 Task: Create a due date automation trigger when advanced on, on the monday after a card is due add fields without custom field "Resume" set to a date between 1 and 7 working days ago at 11:00 AM.
Action: Mouse moved to (1108, 84)
Screenshot: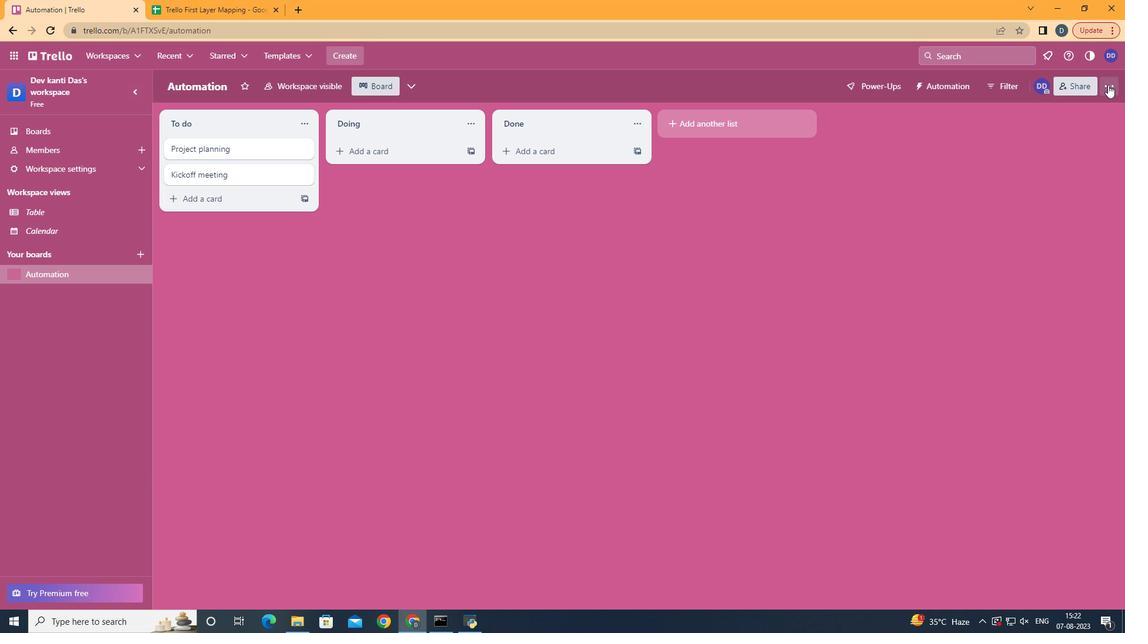 
Action: Mouse pressed left at (1108, 84)
Screenshot: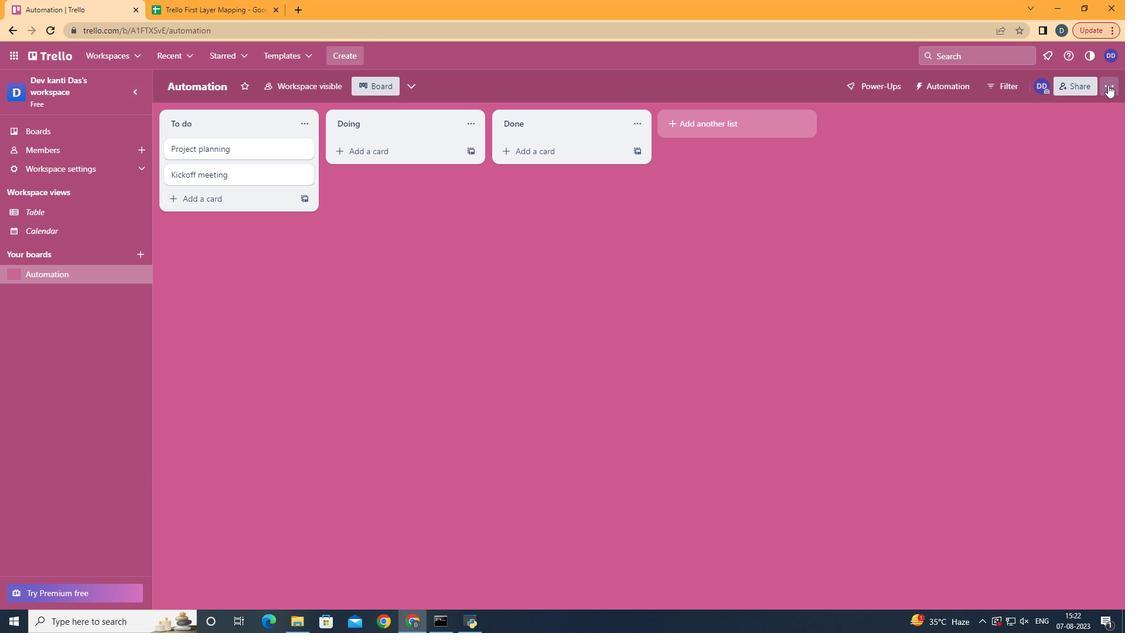 
Action: Mouse moved to (996, 247)
Screenshot: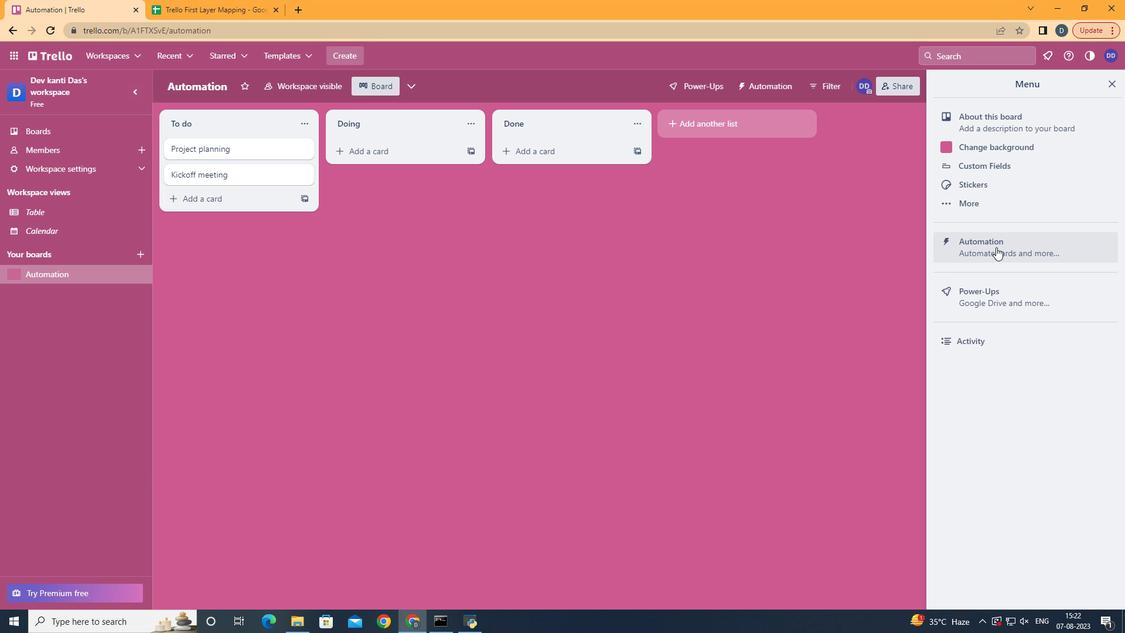 
Action: Mouse pressed left at (996, 247)
Screenshot: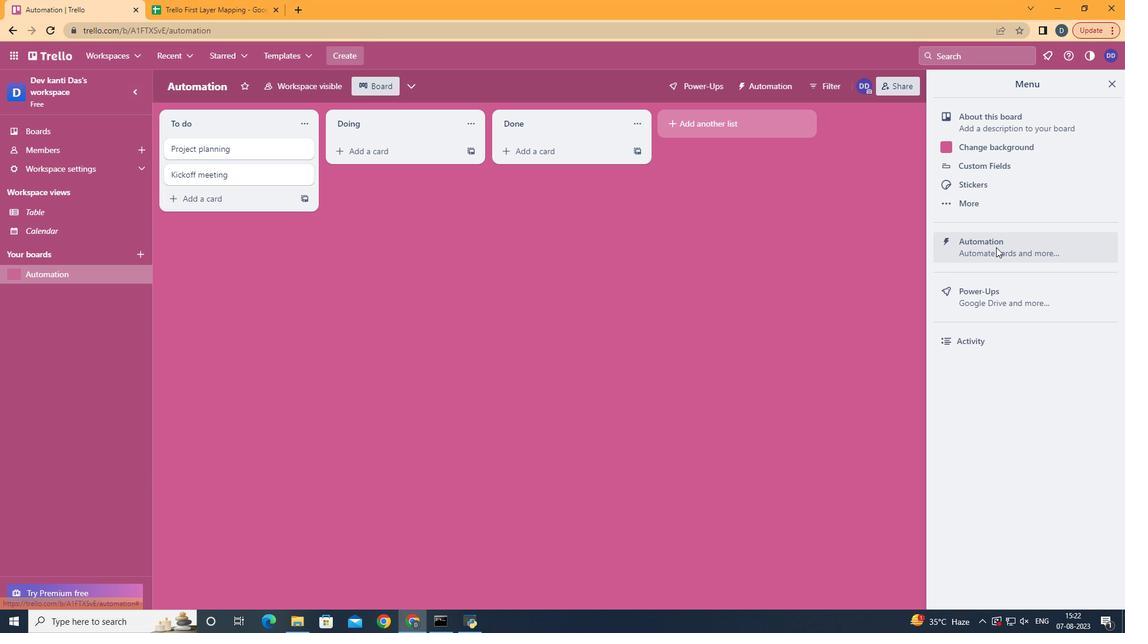 
Action: Mouse moved to (235, 239)
Screenshot: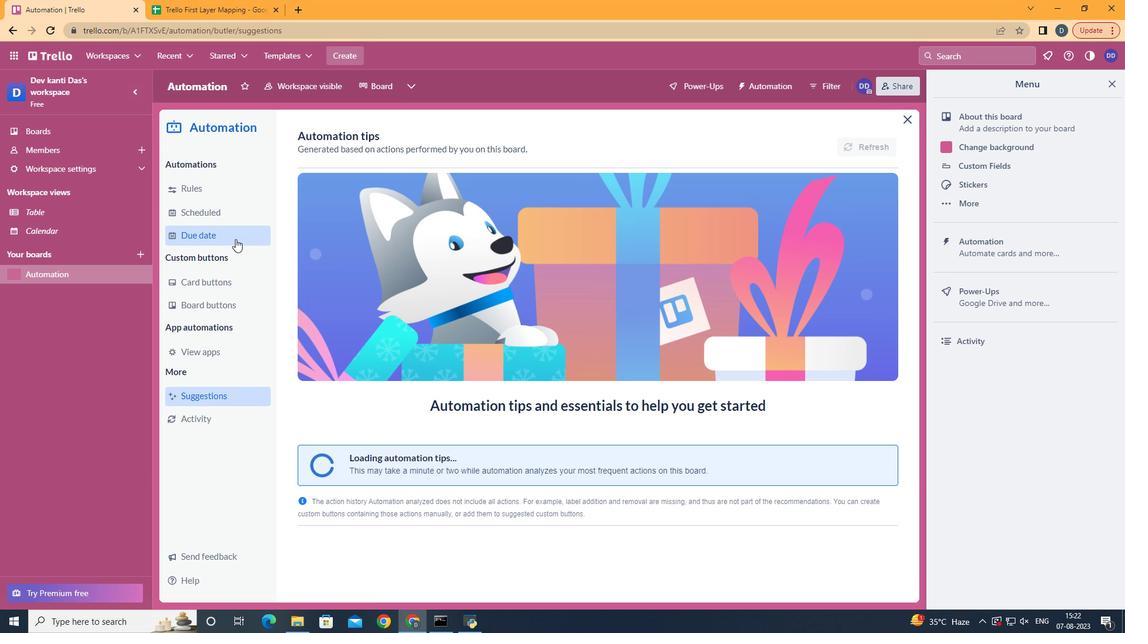 
Action: Mouse pressed left at (235, 239)
Screenshot: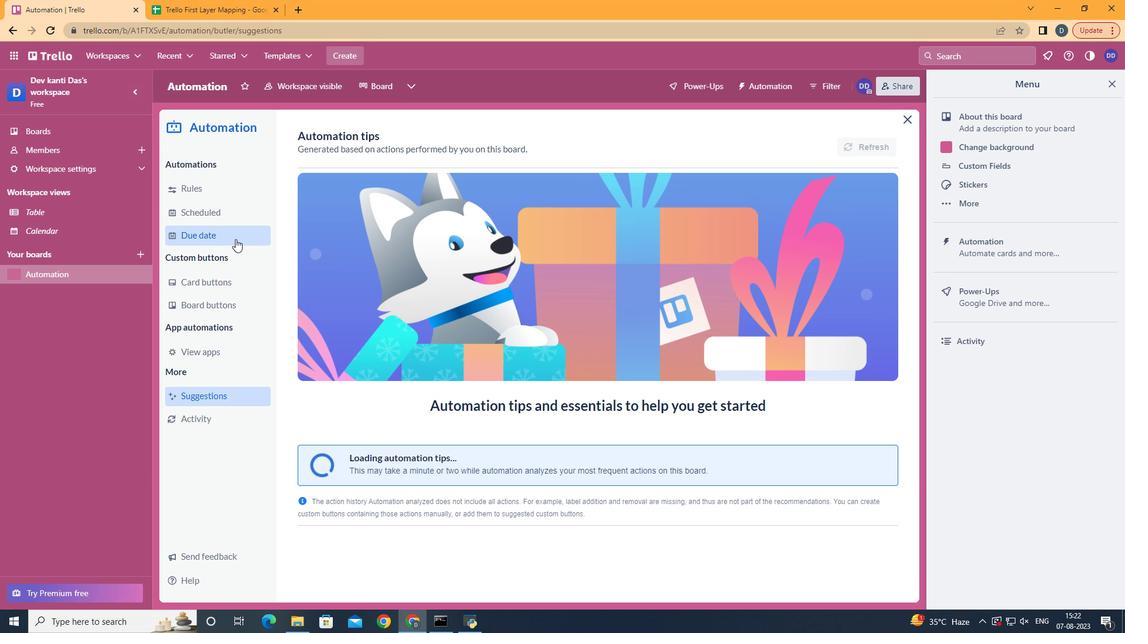 
Action: Mouse moved to (829, 141)
Screenshot: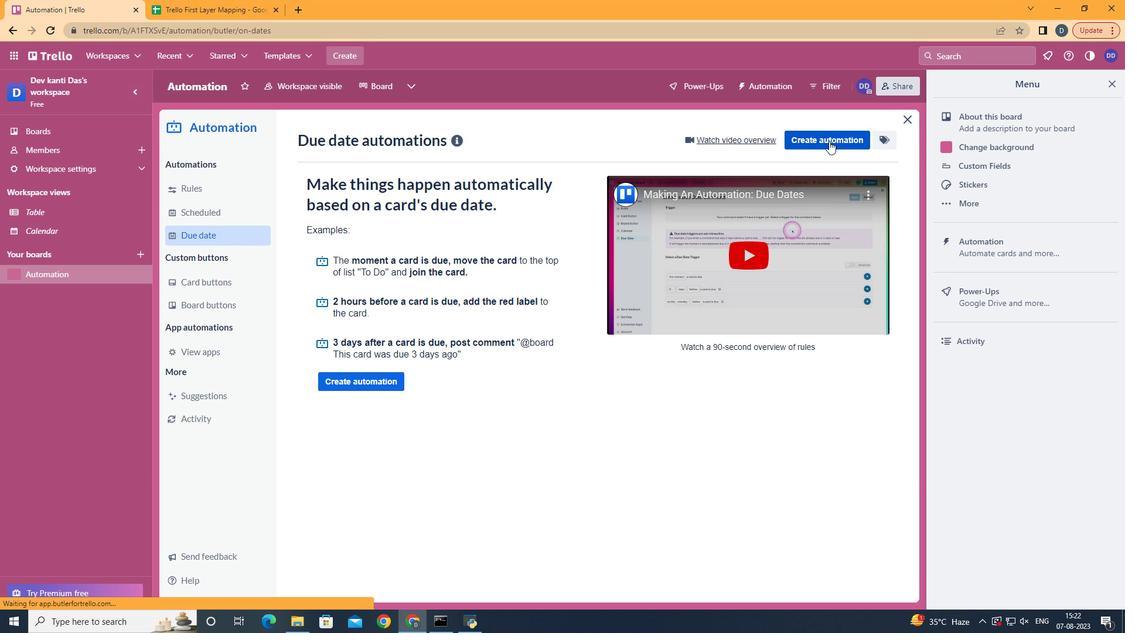 
Action: Mouse pressed left at (829, 141)
Screenshot: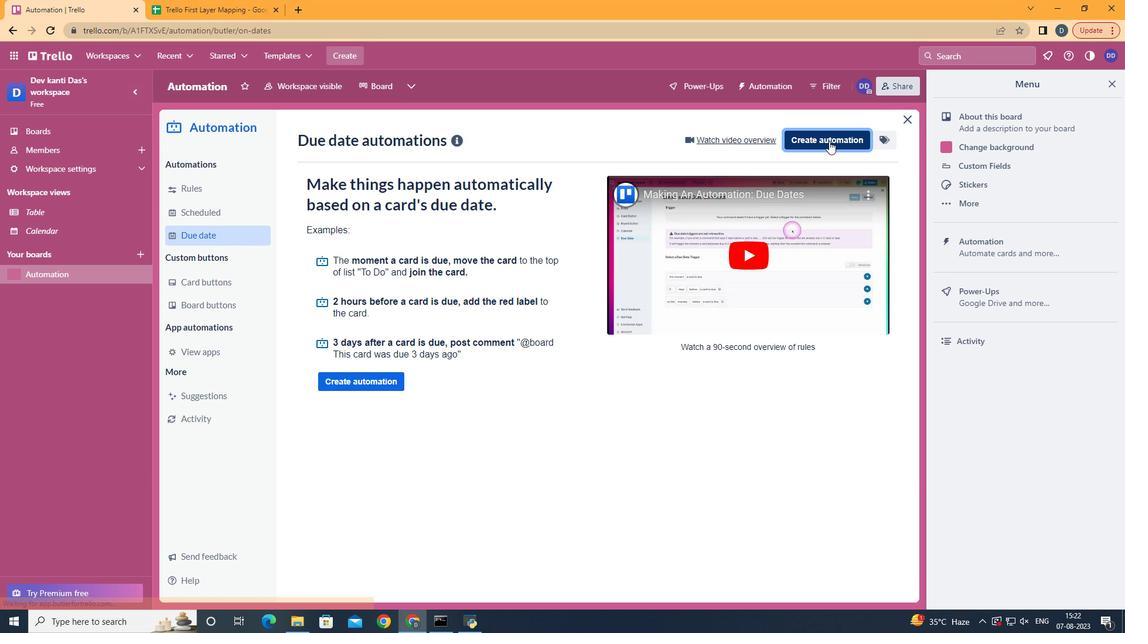 
Action: Mouse moved to (674, 258)
Screenshot: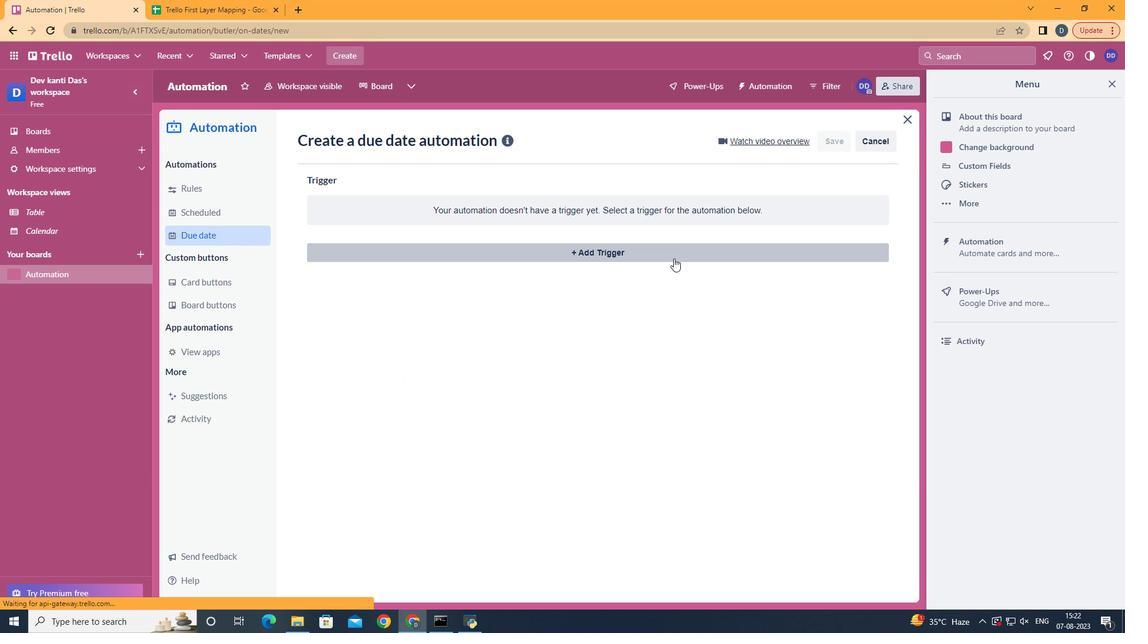 
Action: Mouse pressed left at (674, 258)
Screenshot: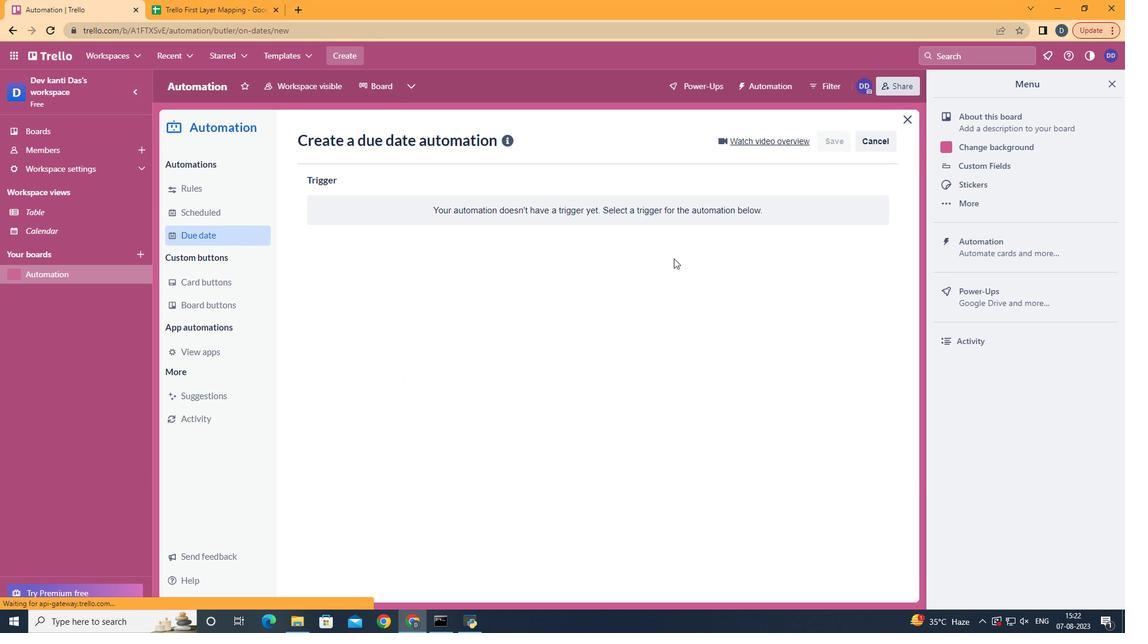 
Action: Mouse moved to (381, 310)
Screenshot: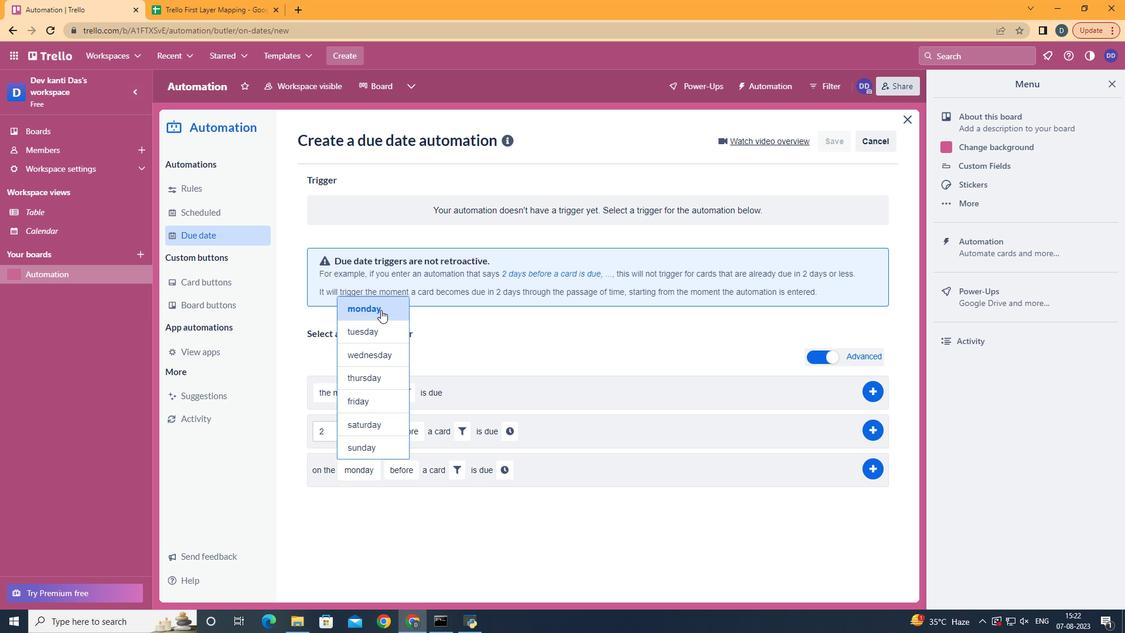 
Action: Mouse pressed left at (381, 310)
Screenshot: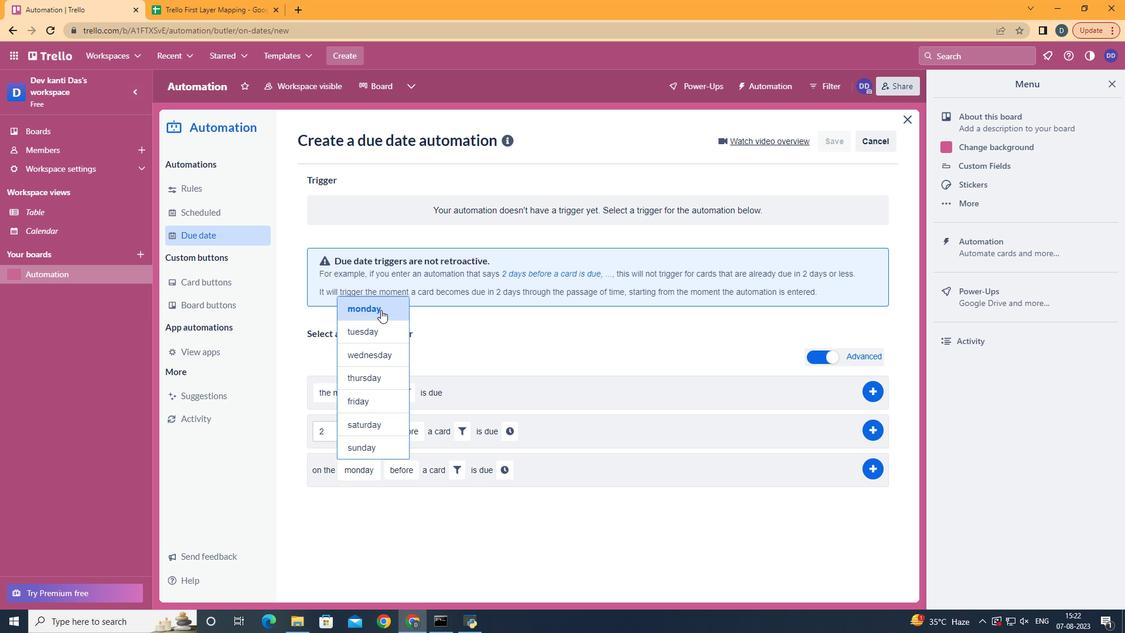 
Action: Mouse moved to (432, 514)
Screenshot: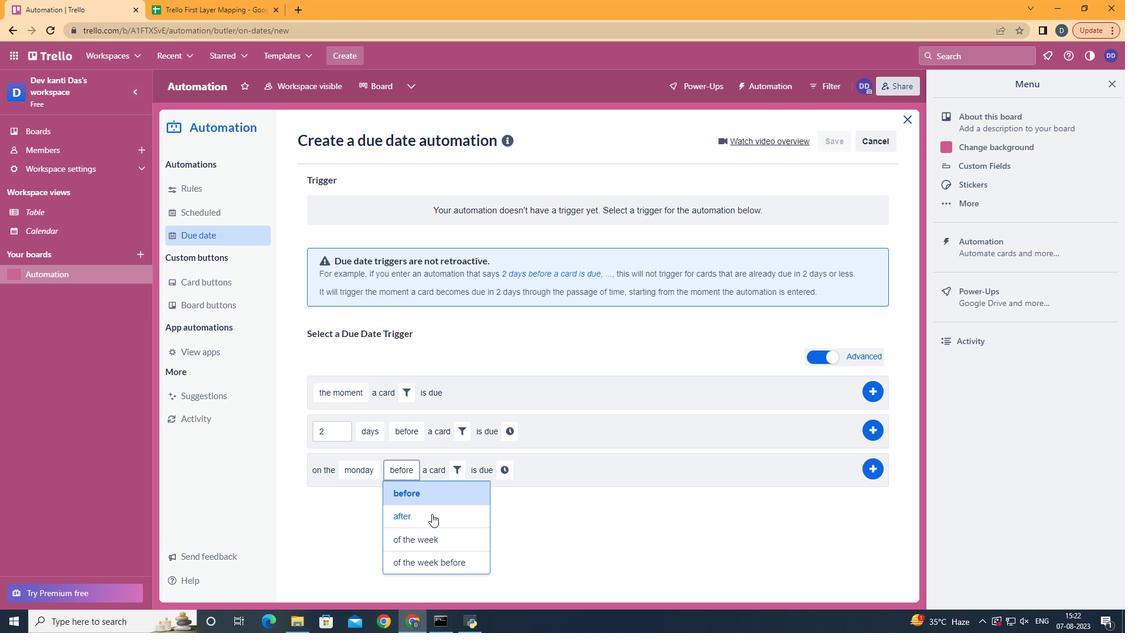 
Action: Mouse pressed left at (432, 514)
Screenshot: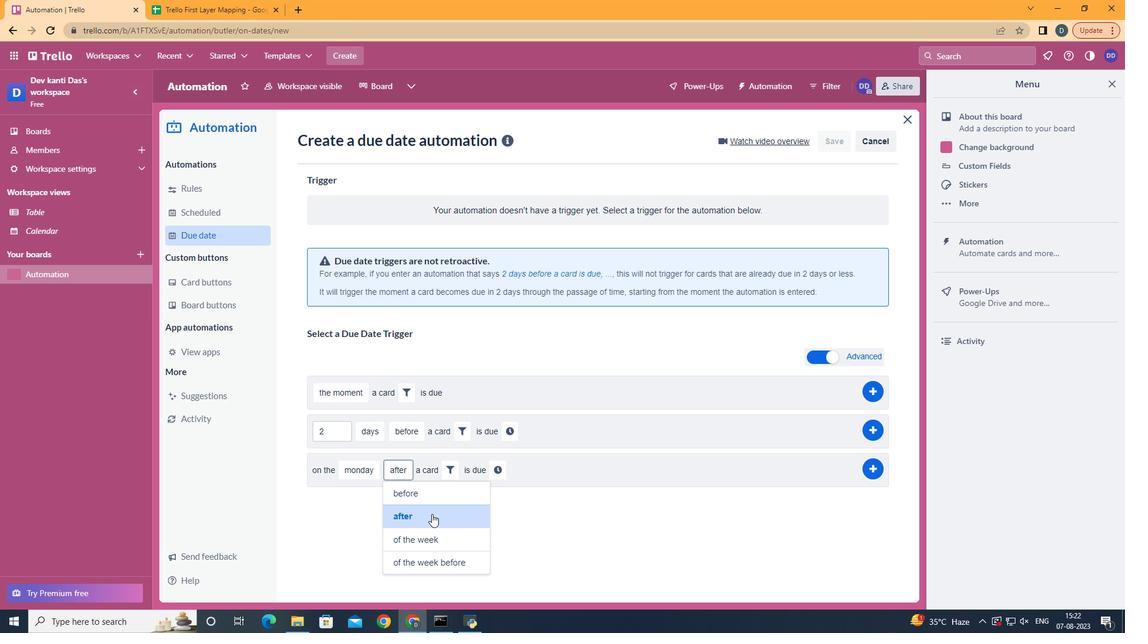 
Action: Mouse moved to (453, 471)
Screenshot: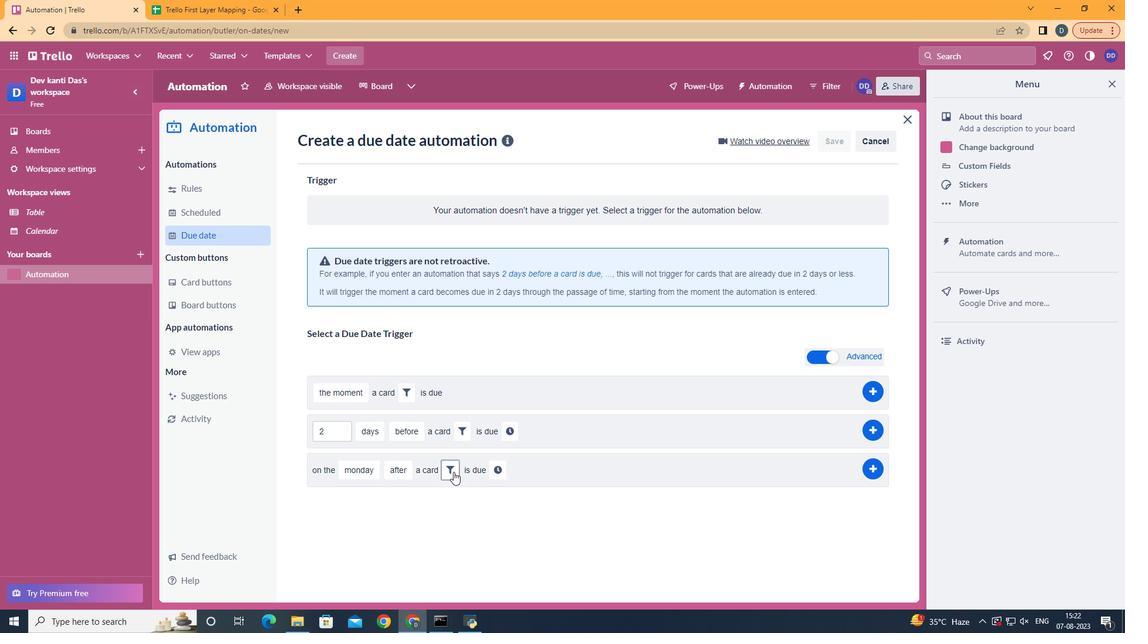 
Action: Mouse pressed left at (453, 471)
Screenshot: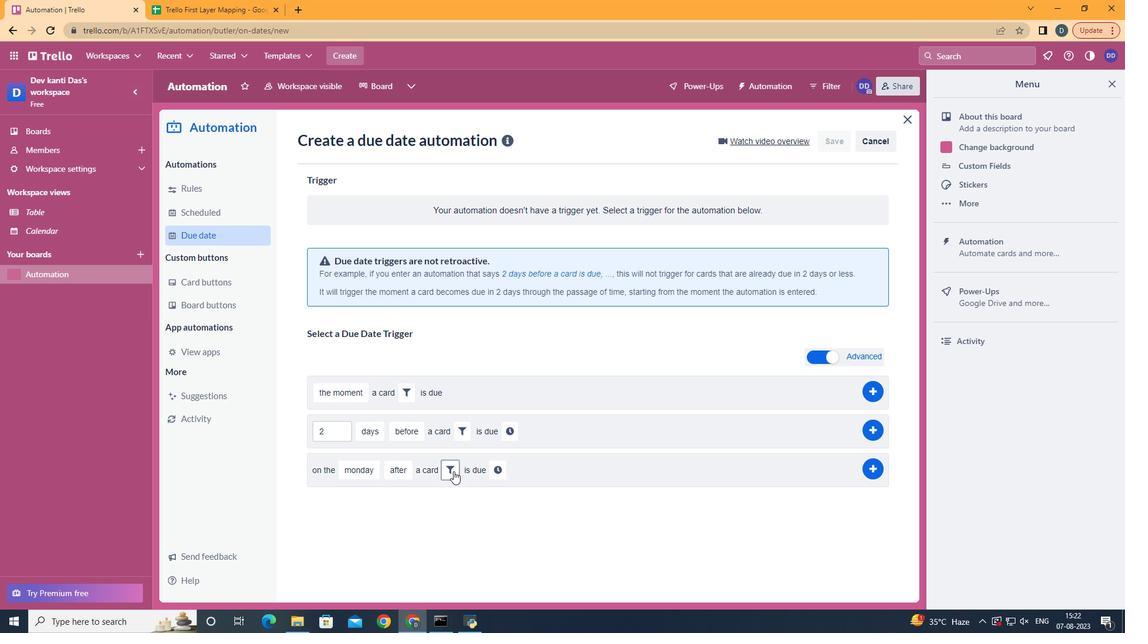 
Action: Mouse moved to (651, 501)
Screenshot: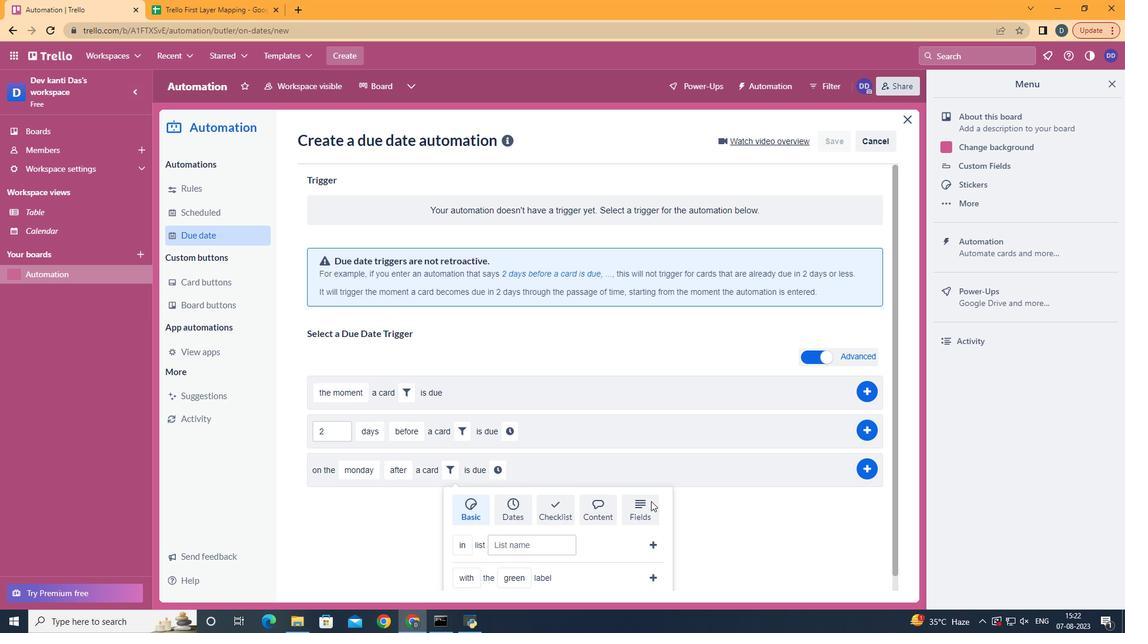 
Action: Mouse pressed left at (651, 501)
Screenshot: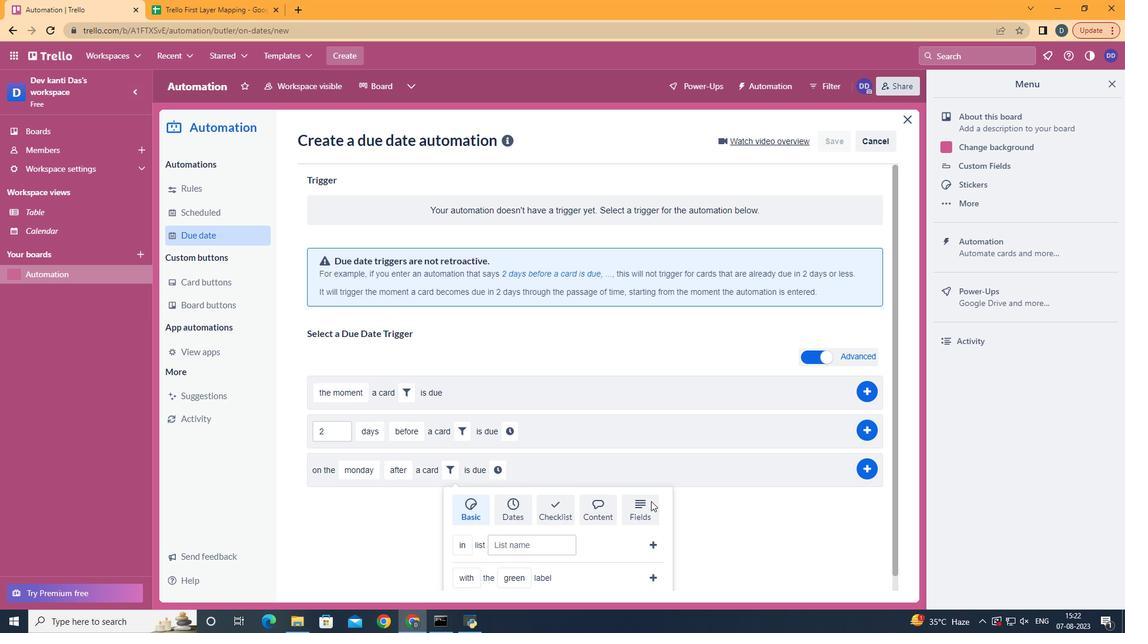 
Action: Mouse moved to (650, 499)
Screenshot: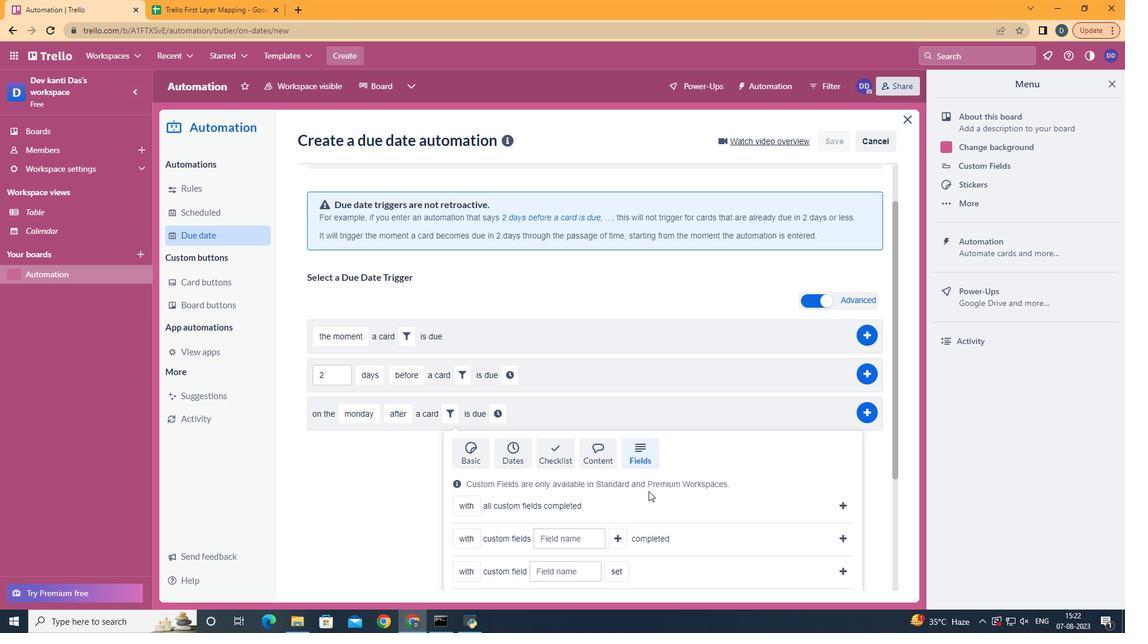 
Action: Mouse scrolled (650, 498) with delta (0, 0)
Screenshot: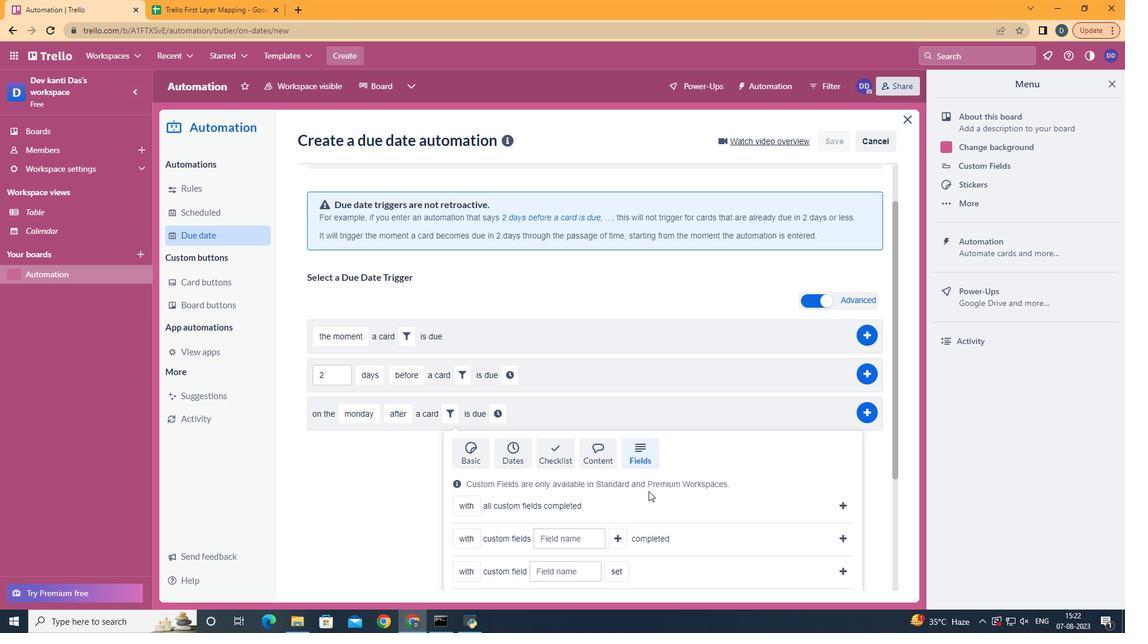 
Action: Mouse scrolled (650, 498) with delta (0, 0)
Screenshot: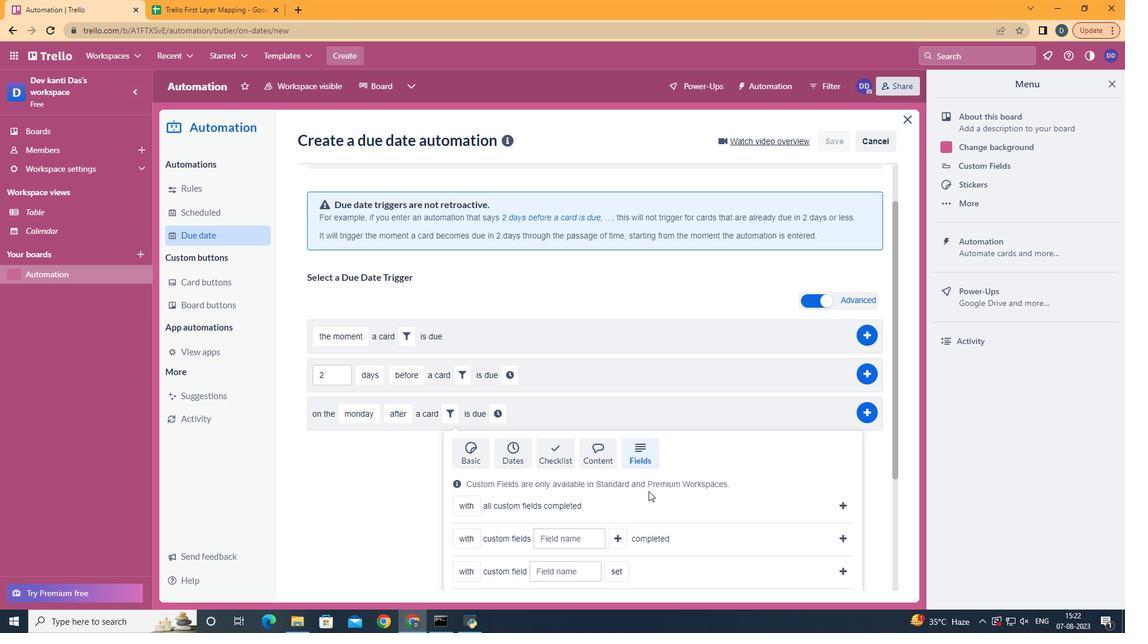 
Action: Mouse scrolled (650, 498) with delta (0, 0)
Screenshot: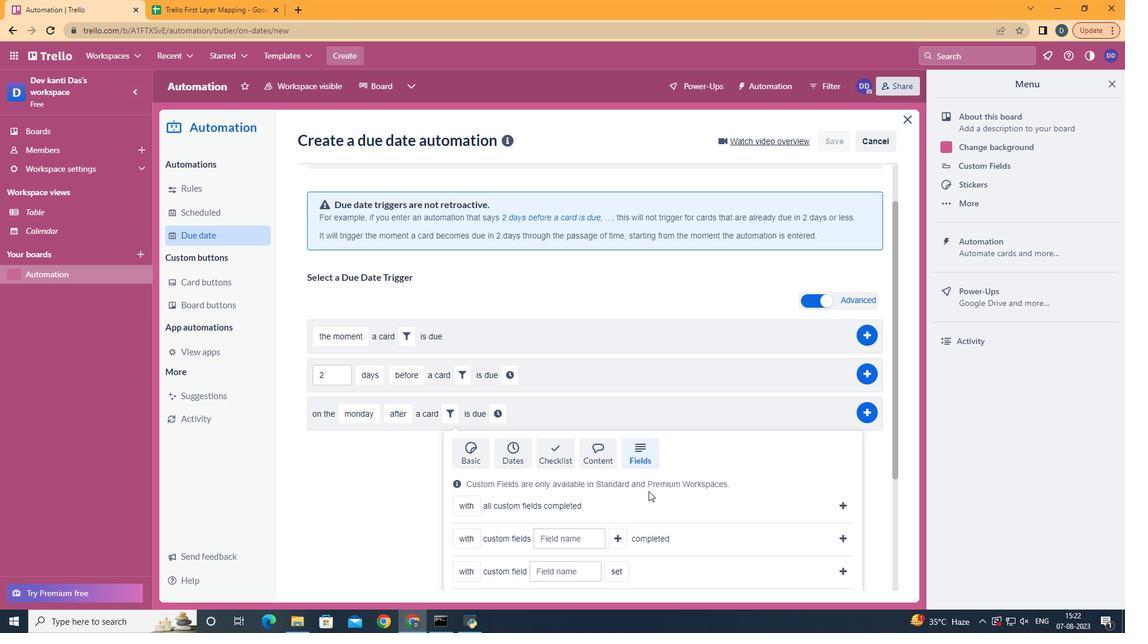 
Action: Mouse moved to (650, 499)
Screenshot: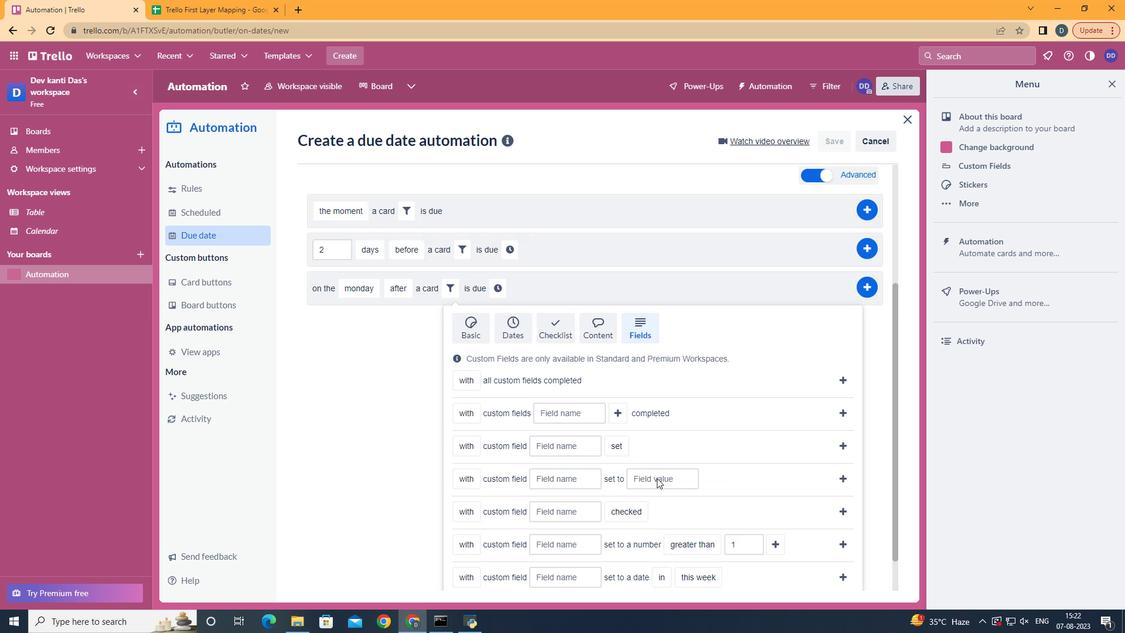 
Action: Mouse scrolled (650, 498) with delta (0, 0)
Screenshot: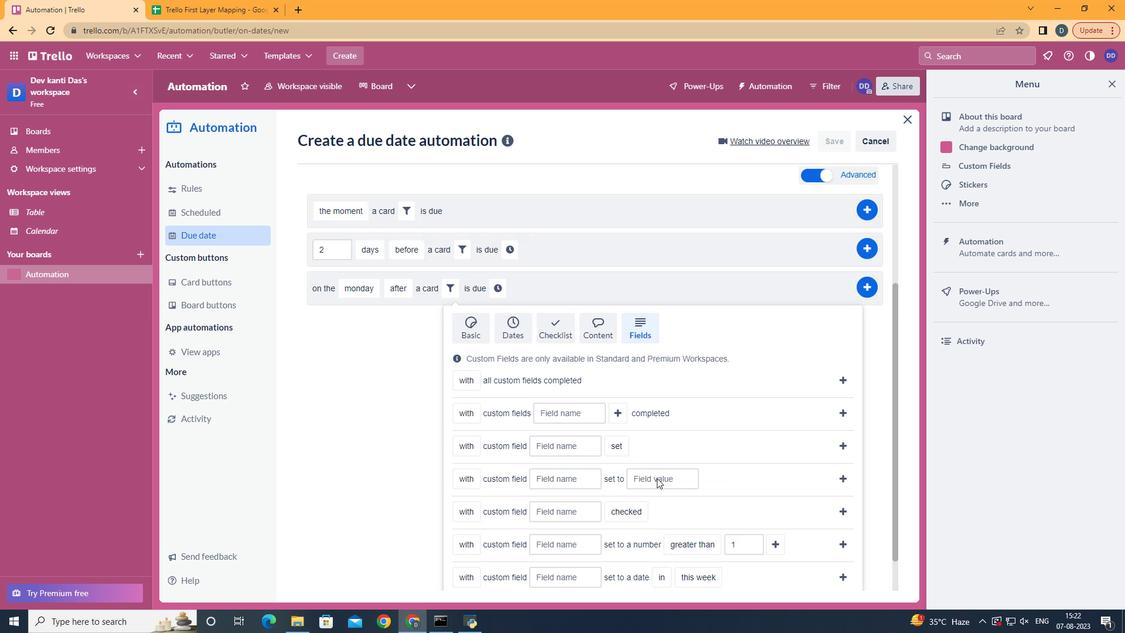
Action: Mouse moved to (650, 498)
Screenshot: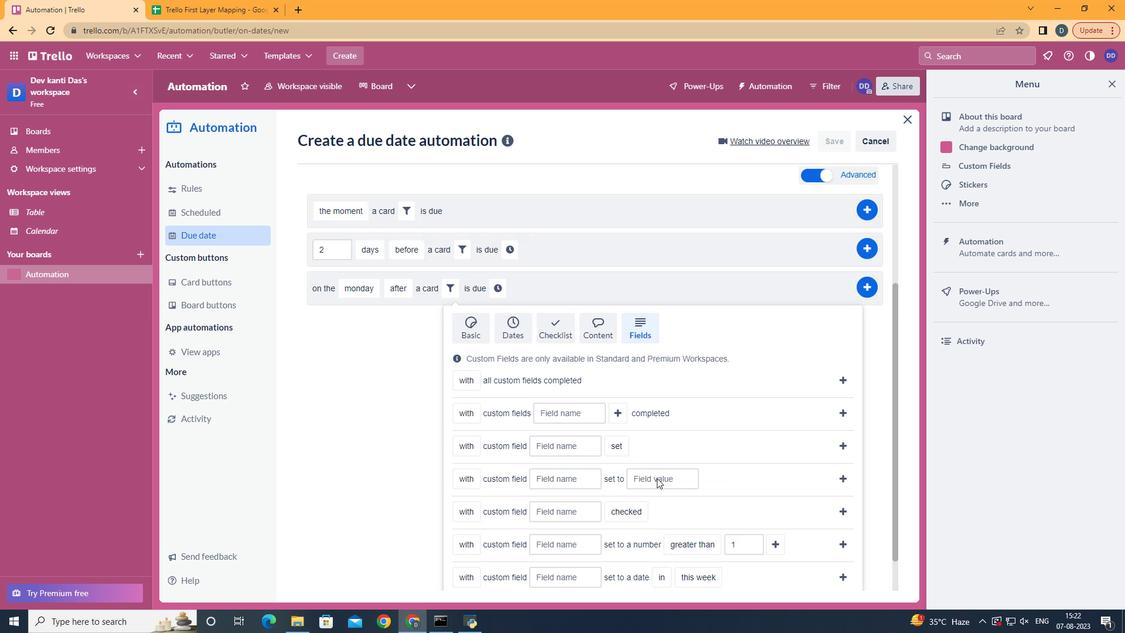 
Action: Mouse scrolled (650, 498) with delta (0, 0)
Screenshot: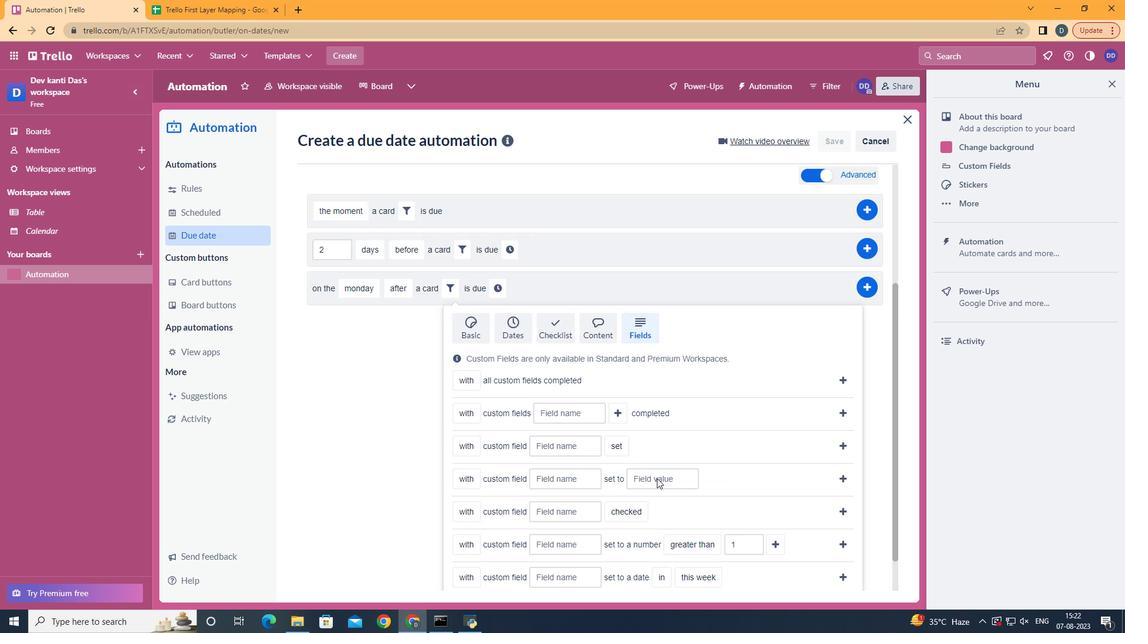 
Action: Mouse moved to (650, 497)
Screenshot: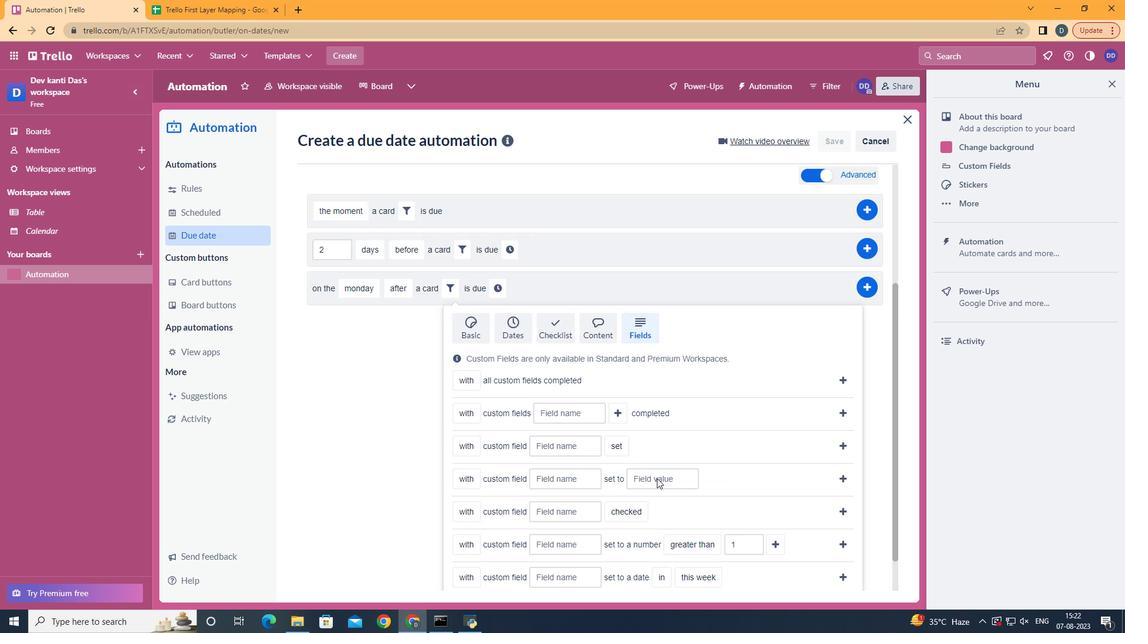 
Action: Mouse scrolled (650, 497) with delta (0, 0)
Screenshot: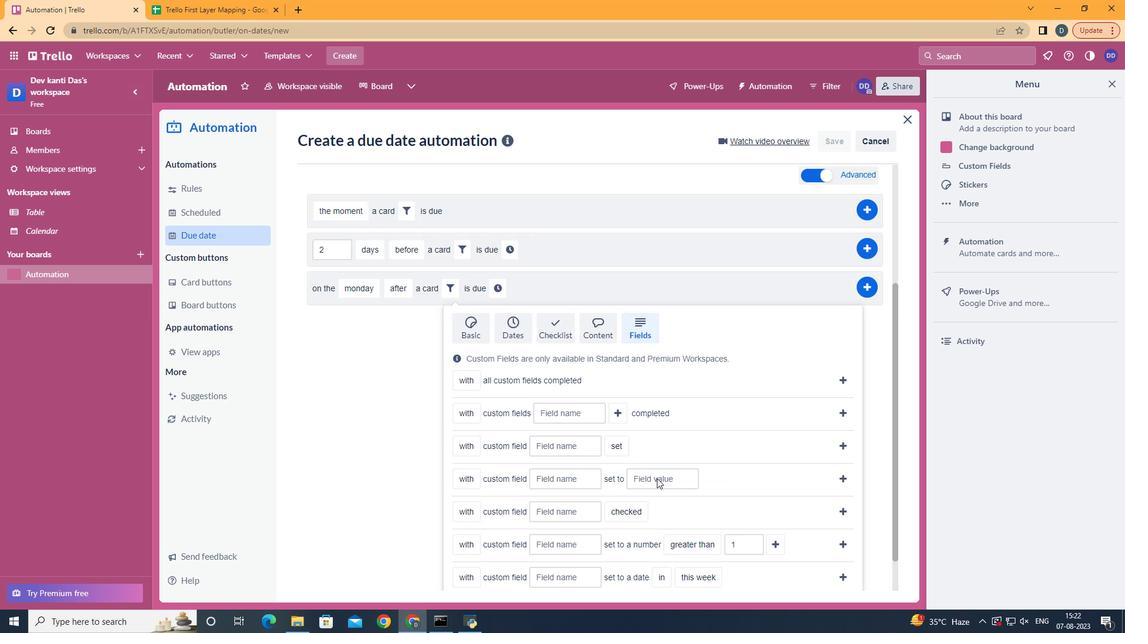 
Action: Mouse moved to (482, 549)
Screenshot: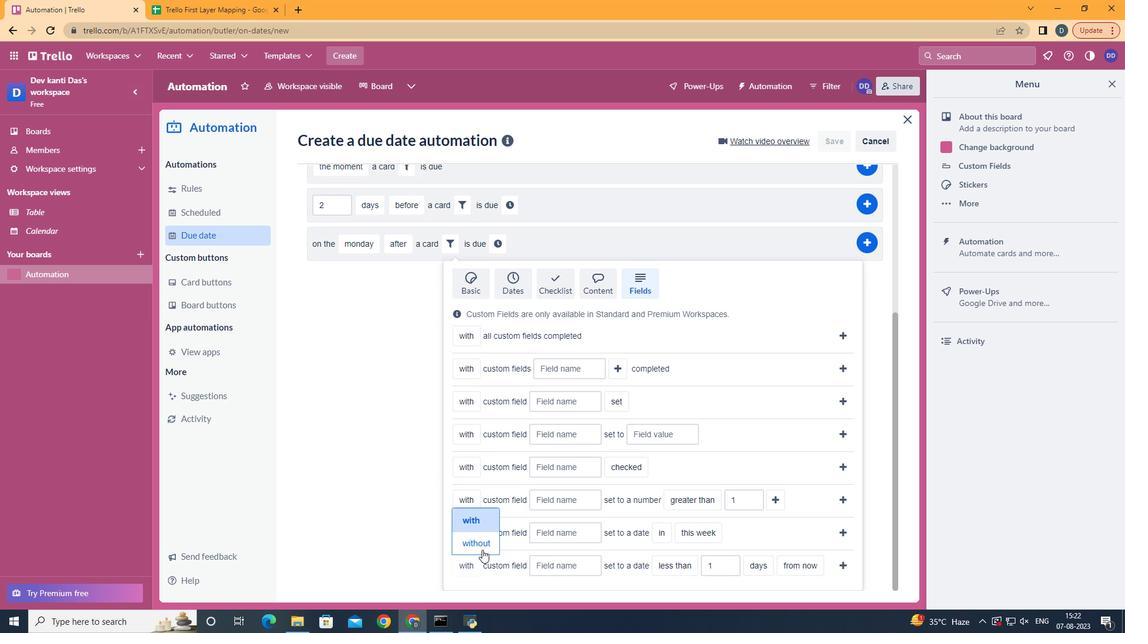 
Action: Mouse pressed left at (482, 549)
Screenshot: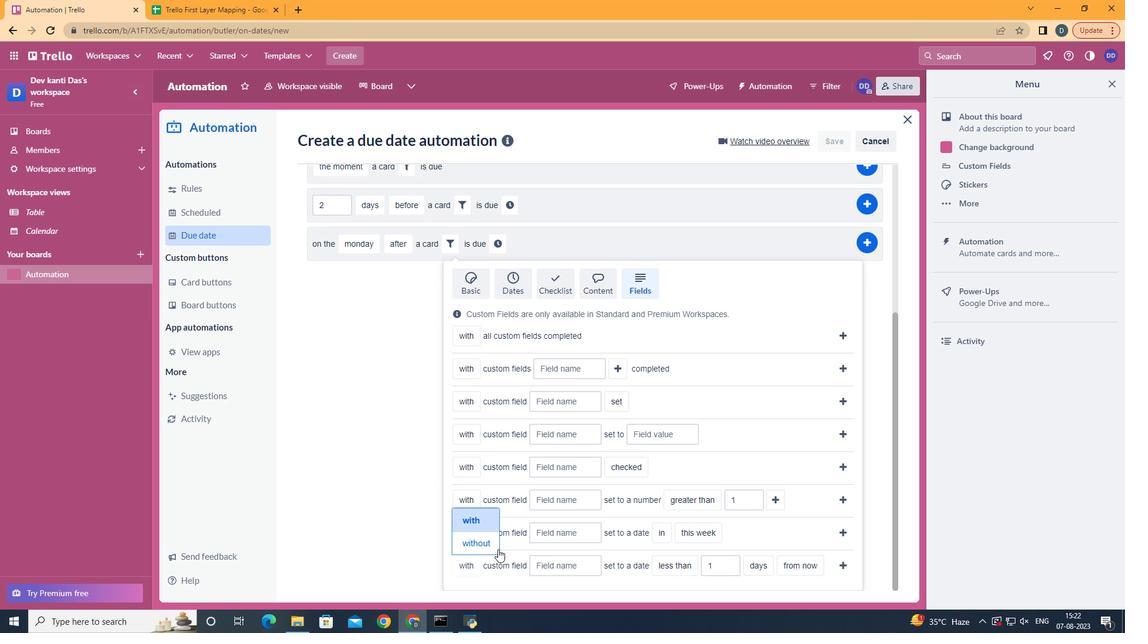 
Action: Mouse moved to (575, 557)
Screenshot: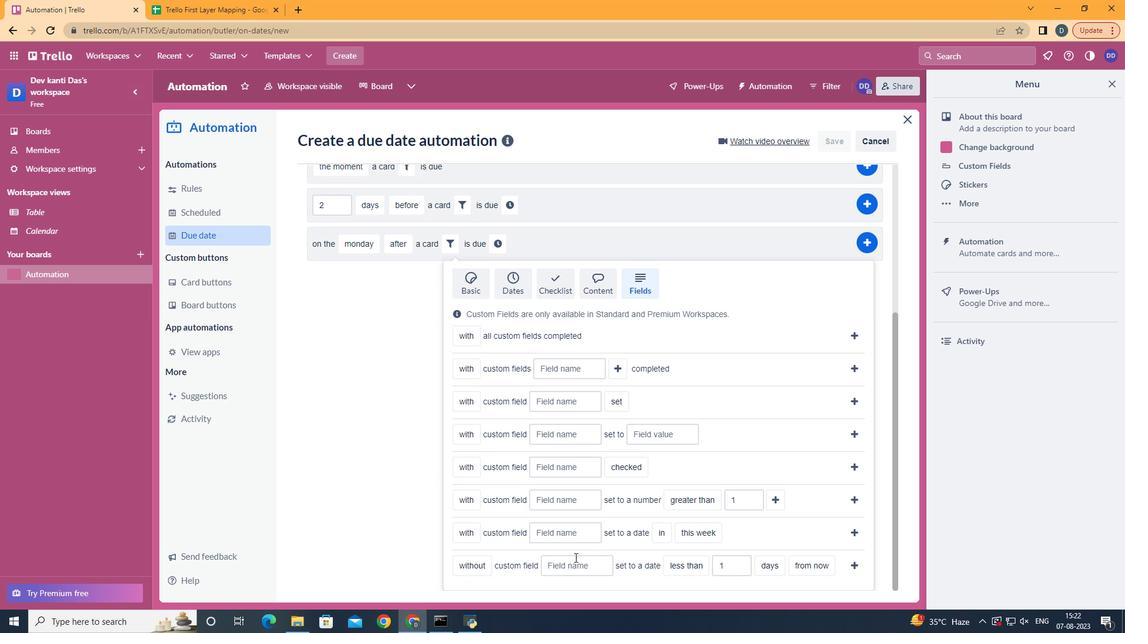 
Action: Mouse pressed left at (575, 557)
Screenshot: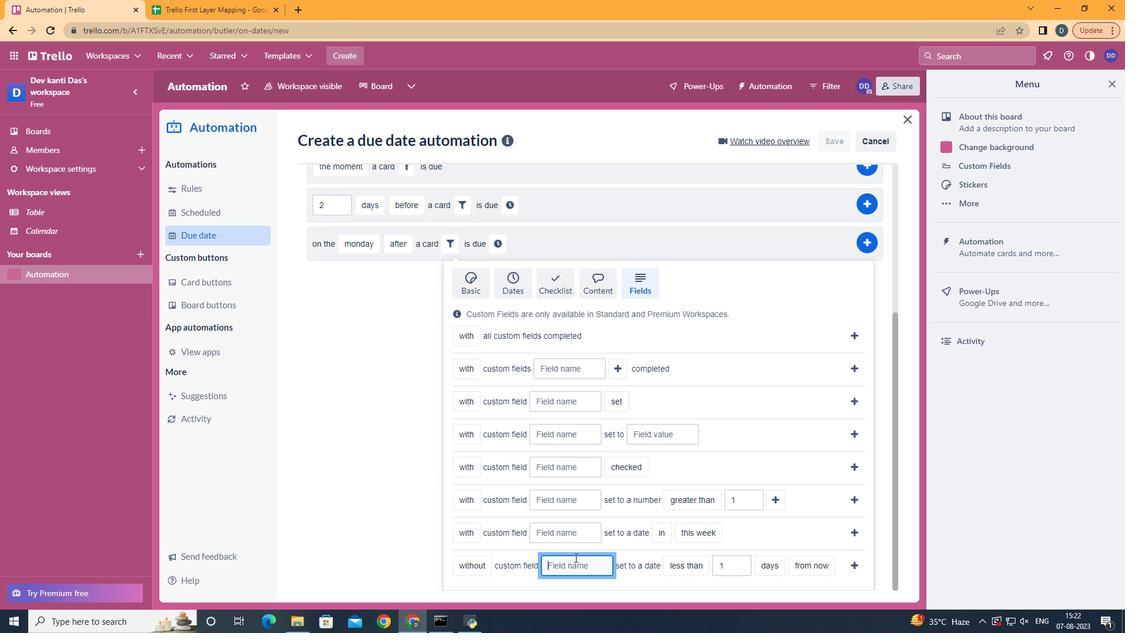 
Action: Key pressed <Key.shift>Resume
Screenshot: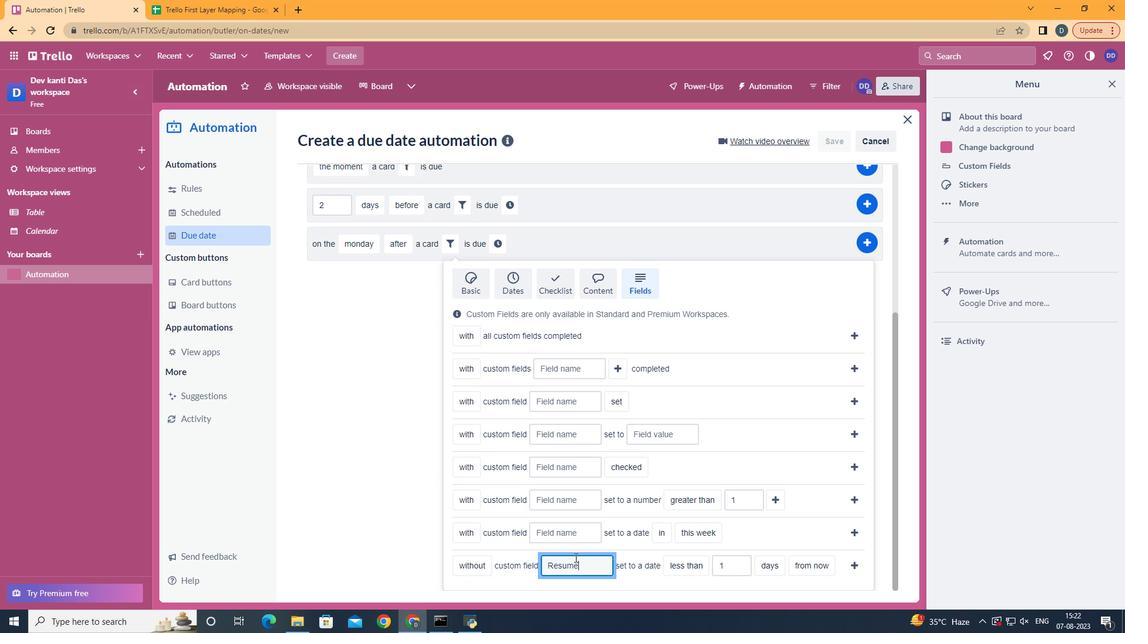 
Action: Mouse moved to (693, 546)
Screenshot: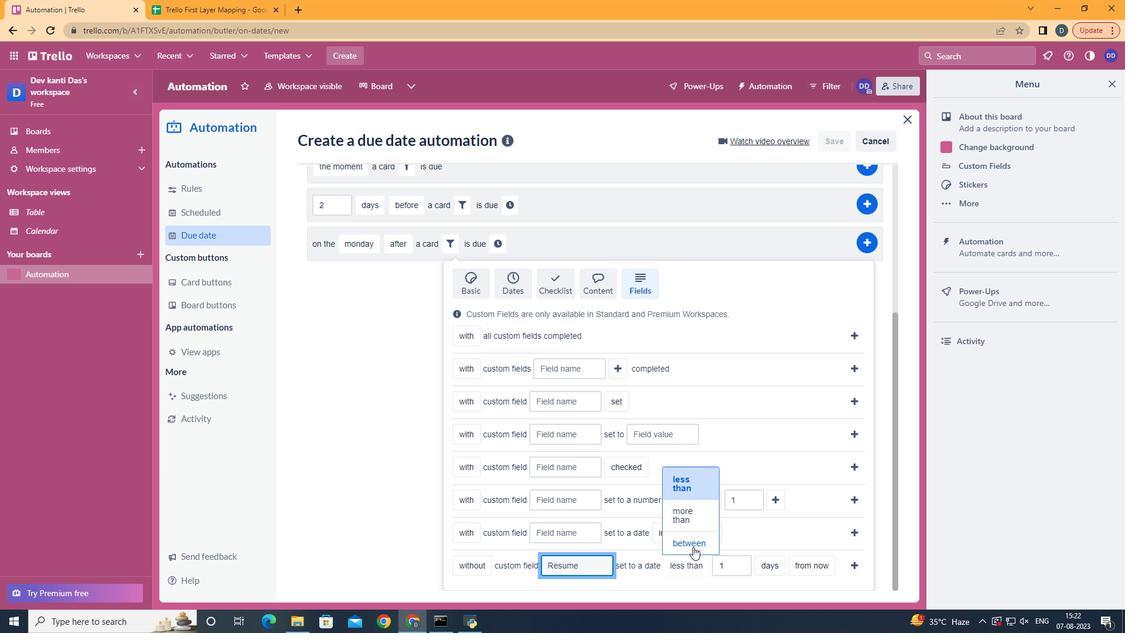 
Action: Mouse pressed left at (693, 546)
Screenshot: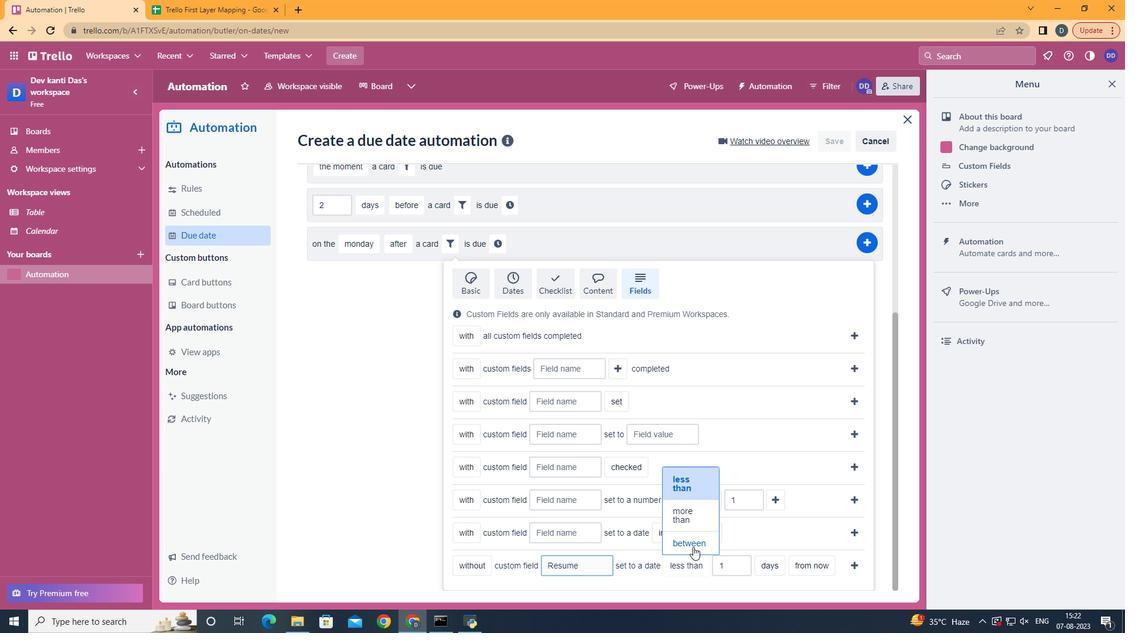 
Action: Mouse moved to (689, 546)
Screenshot: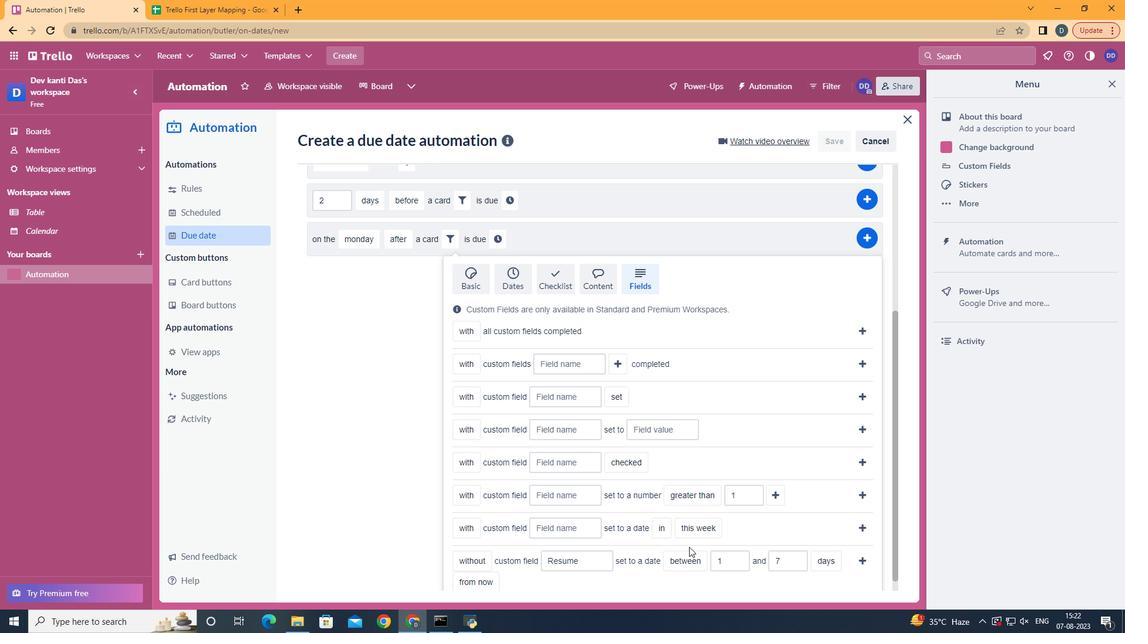 
Action: Mouse scrolled (689, 546) with delta (0, 0)
Screenshot: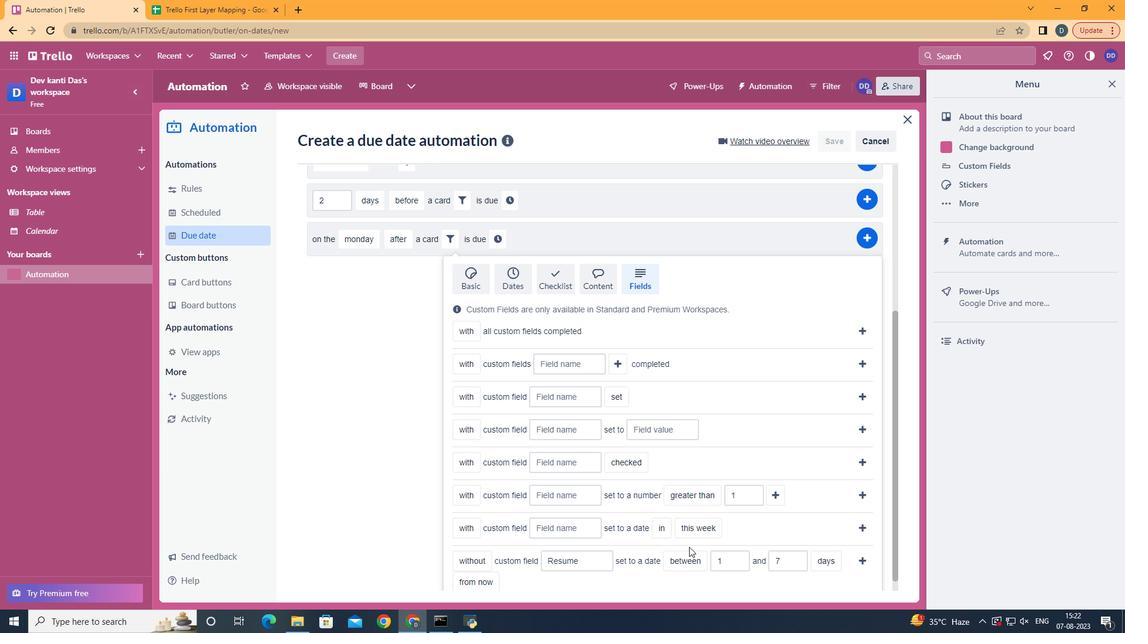
Action: Mouse scrolled (689, 546) with delta (0, 0)
Screenshot: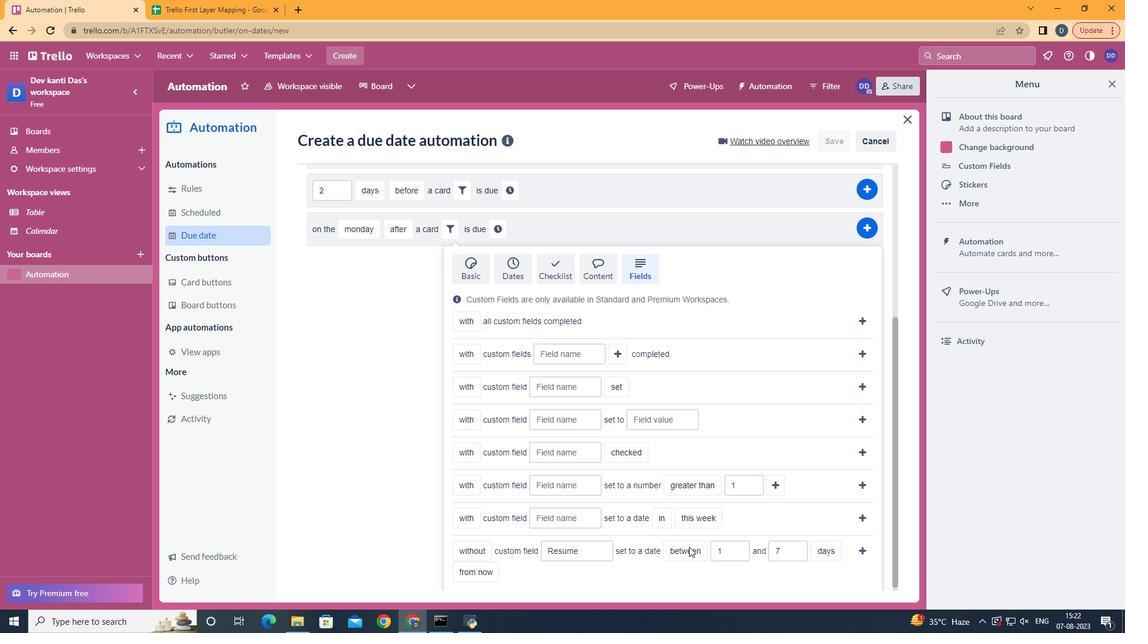 
Action: Mouse scrolled (689, 546) with delta (0, 0)
Screenshot: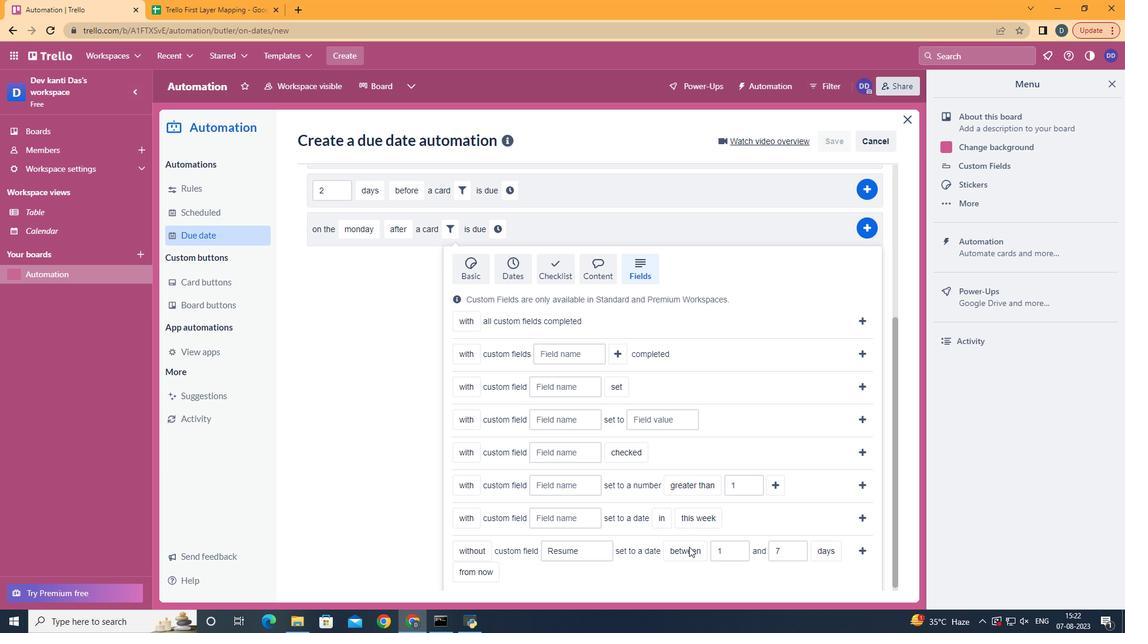 
Action: Mouse scrolled (689, 546) with delta (0, 0)
Screenshot: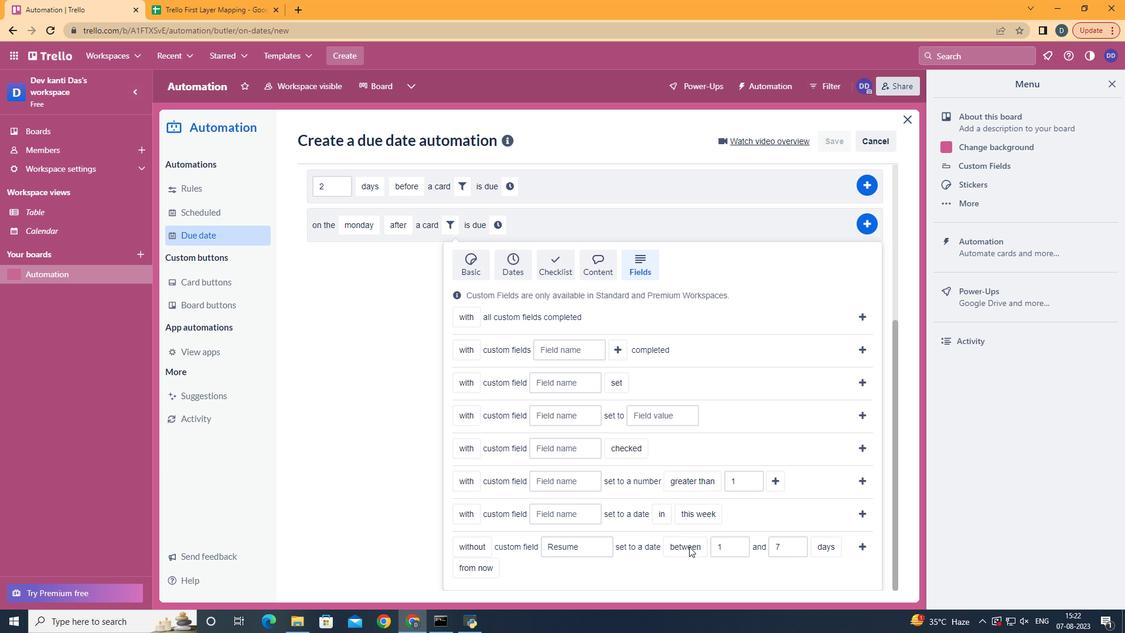 
Action: Mouse moved to (835, 524)
Screenshot: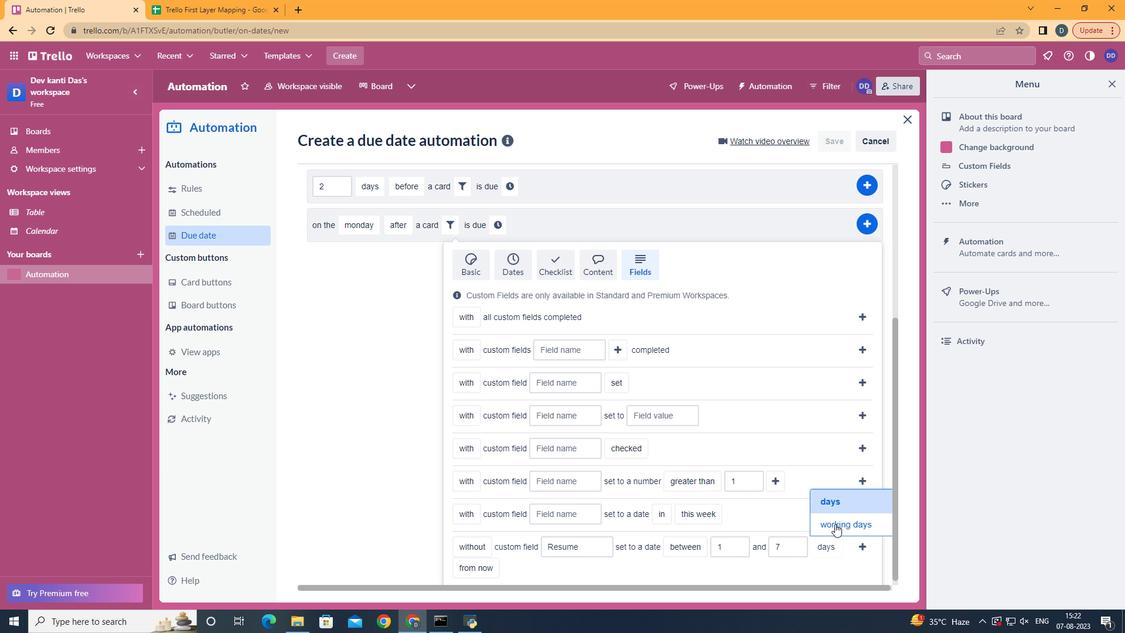 
Action: Mouse pressed left at (835, 524)
Screenshot: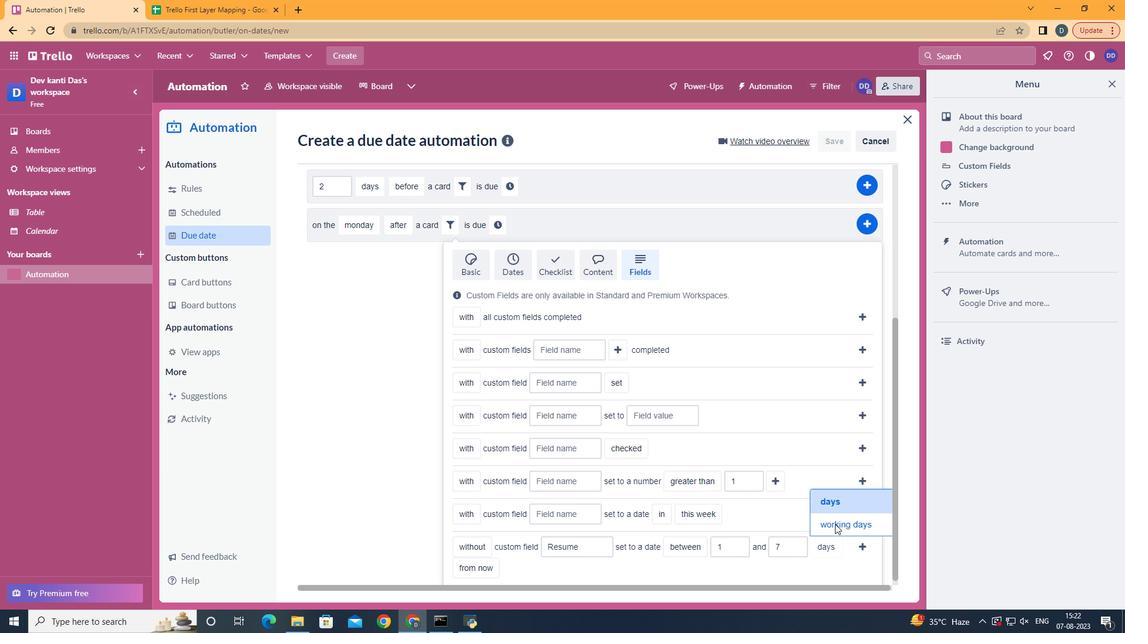 
Action: Mouse moved to (554, 548)
Screenshot: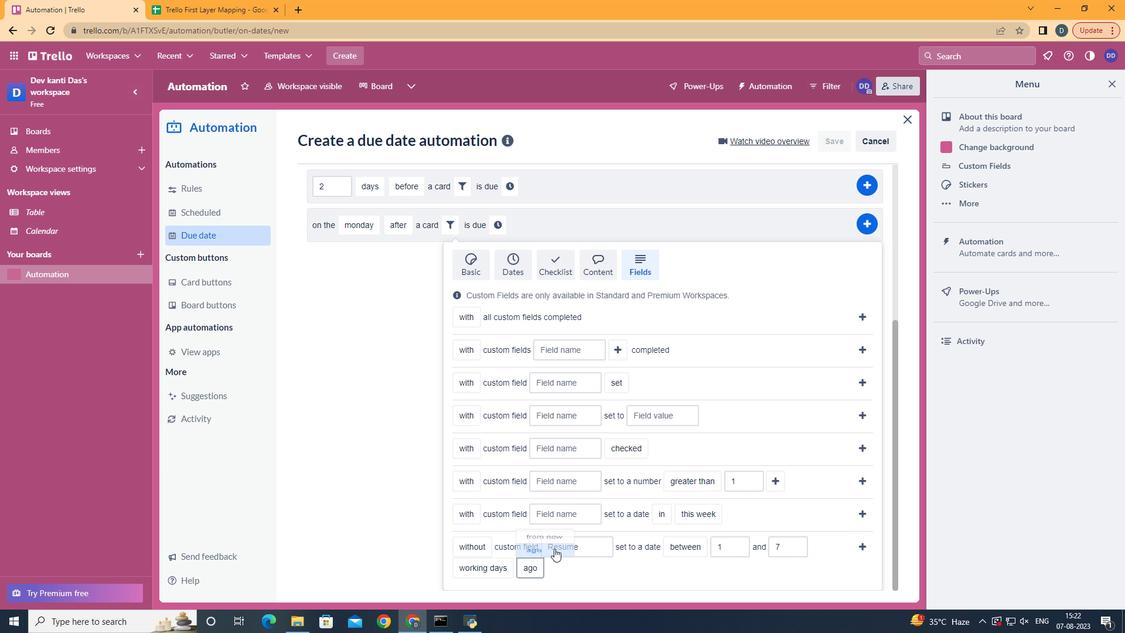 
Action: Mouse pressed left at (554, 548)
Screenshot: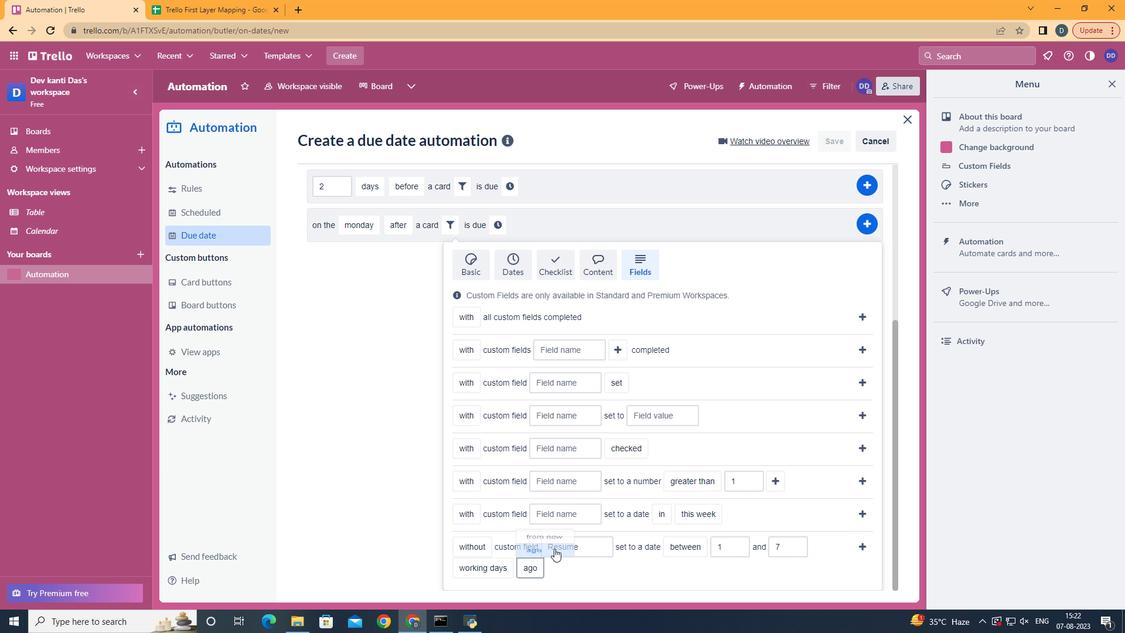 
Action: Mouse moved to (866, 542)
Screenshot: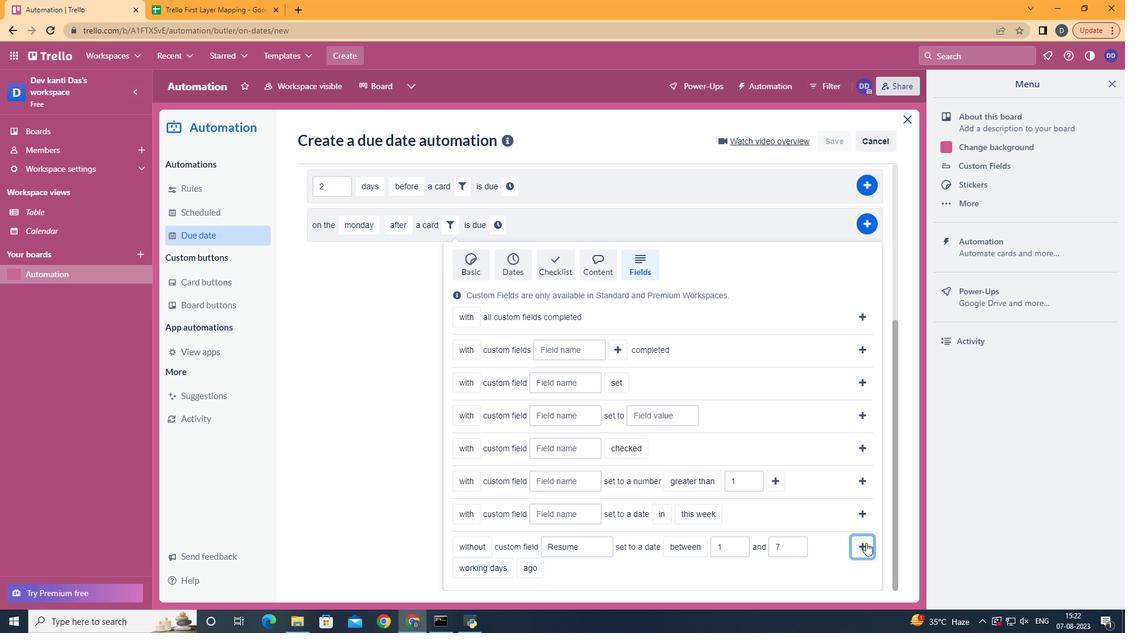 
Action: Mouse pressed left at (866, 542)
Screenshot: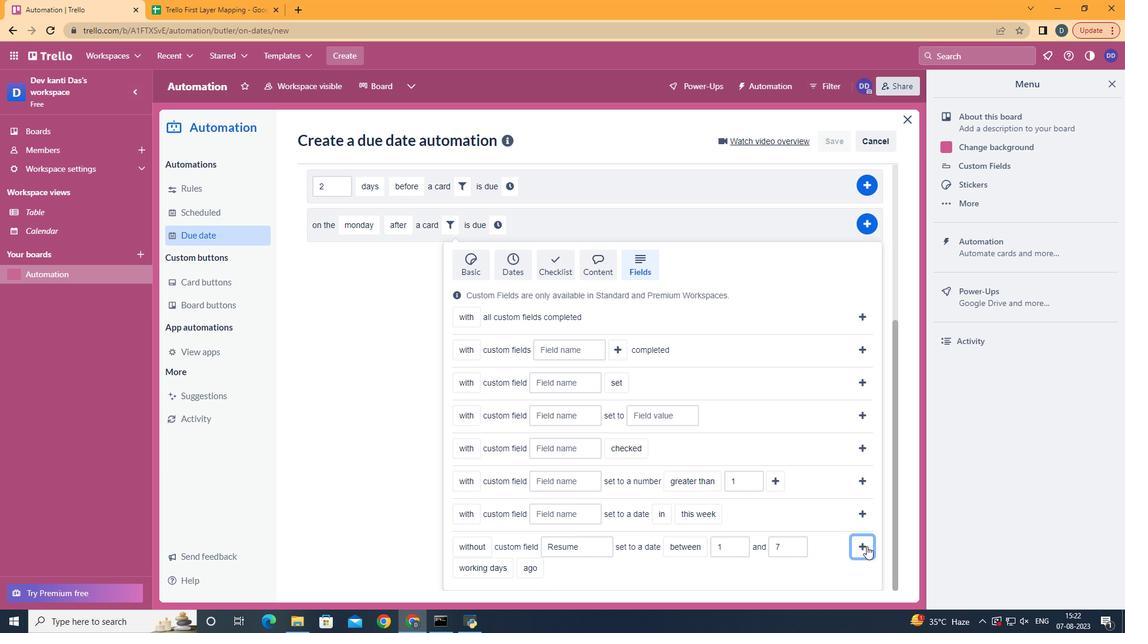 
Action: Mouse moved to (817, 474)
Screenshot: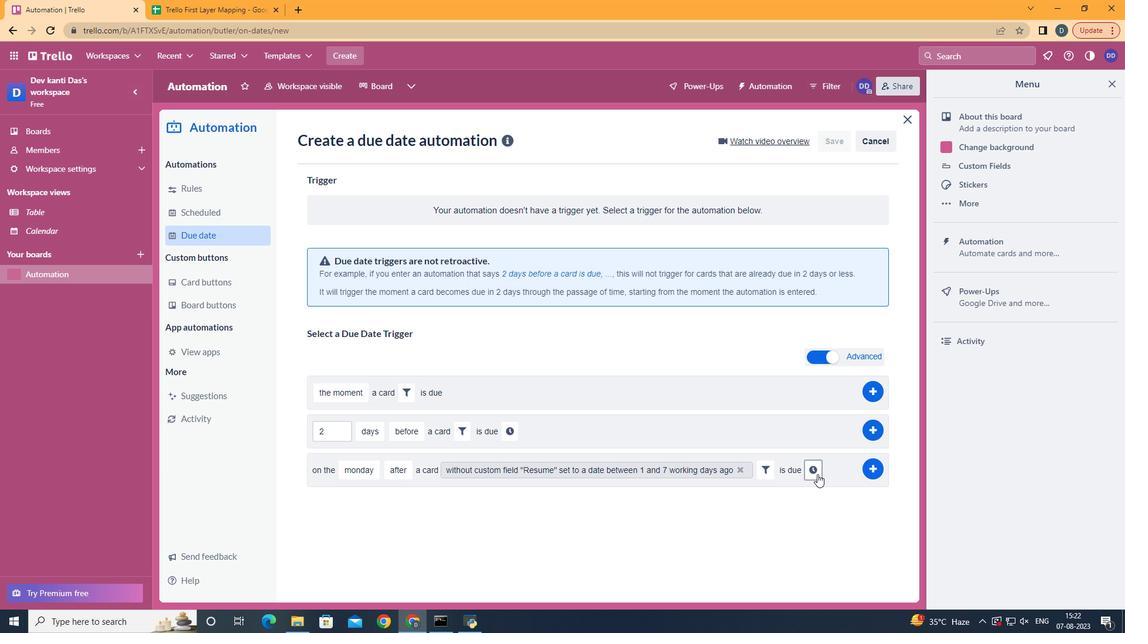 
Action: Mouse pressed left at (817, 474)
Screenshot: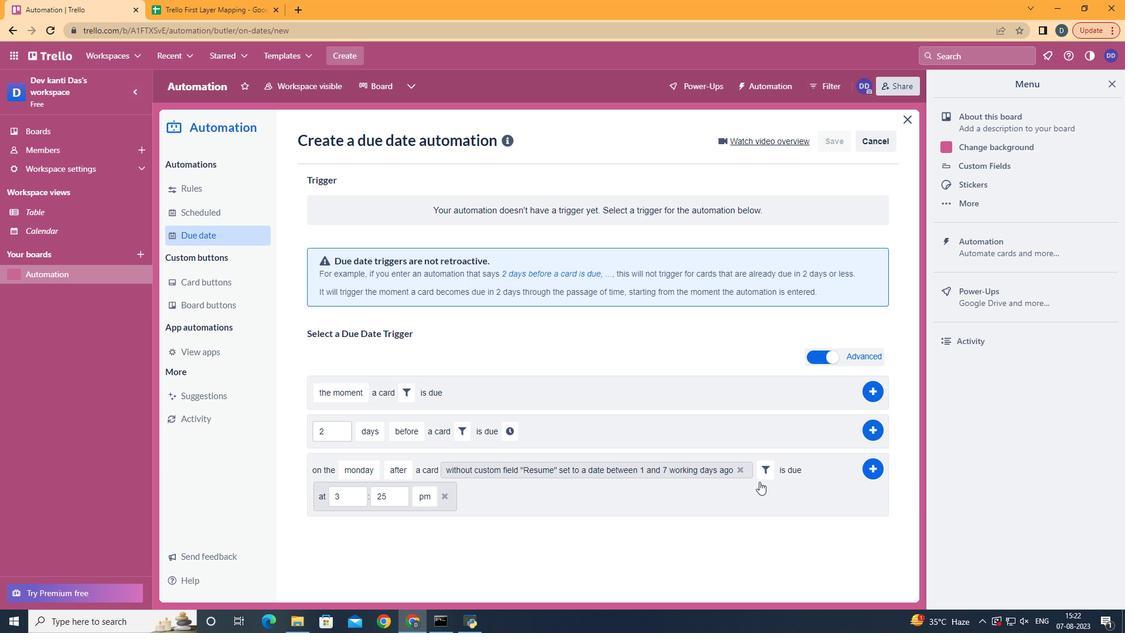 
Action: Mouse moved to (357, 501)
Screenshot: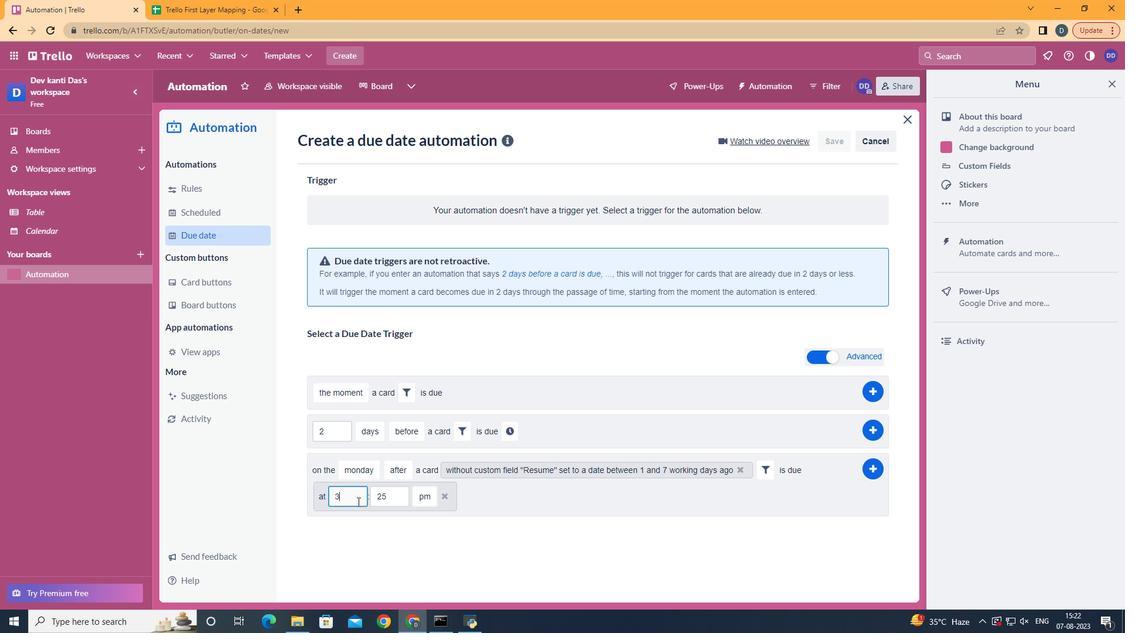 
Action: Mouse pressed left at (357, 501)
Screenshot: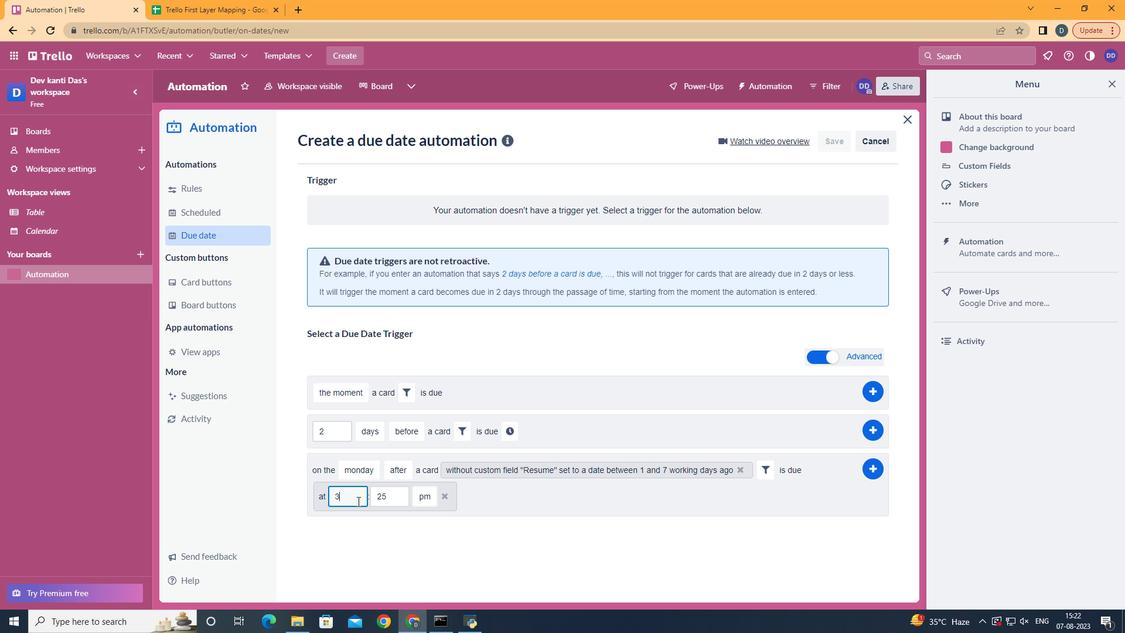 
Action: Mouse moved to (357, 501)
Screenshot: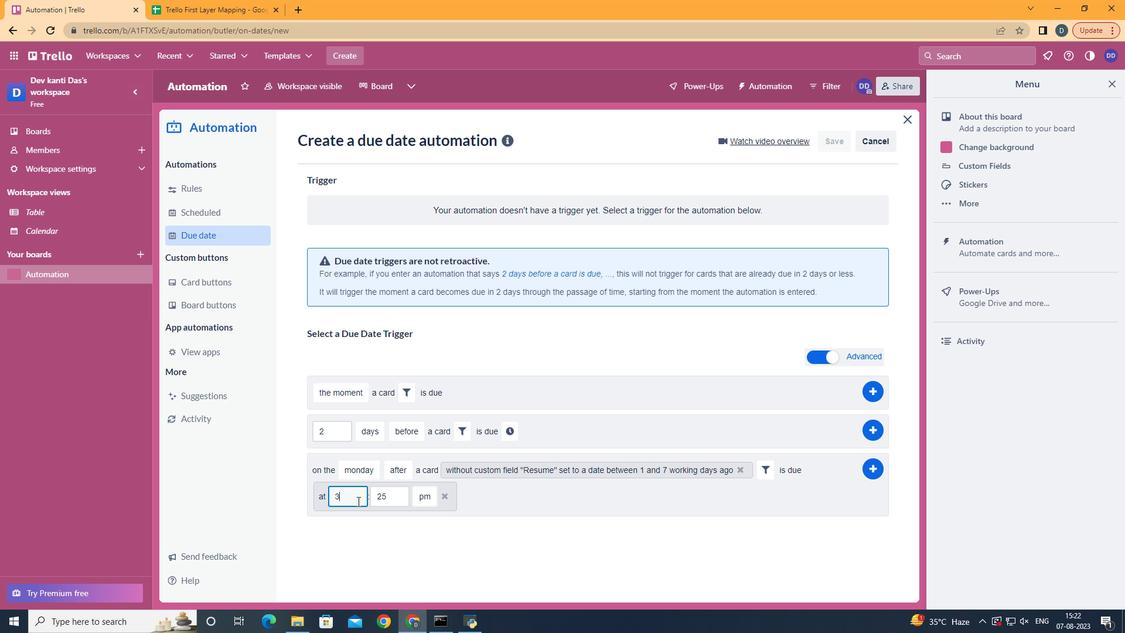 
Action: Key pressed <Key.backspace>11
Screenshot: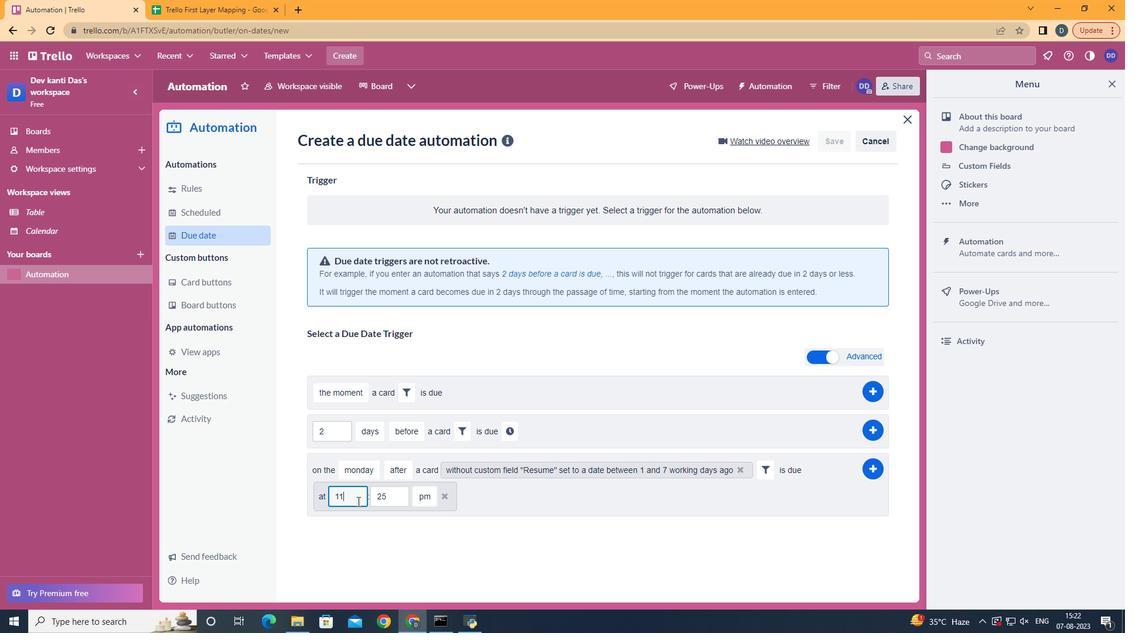
Action: Mouse moved to (393, 491)
Screenshot: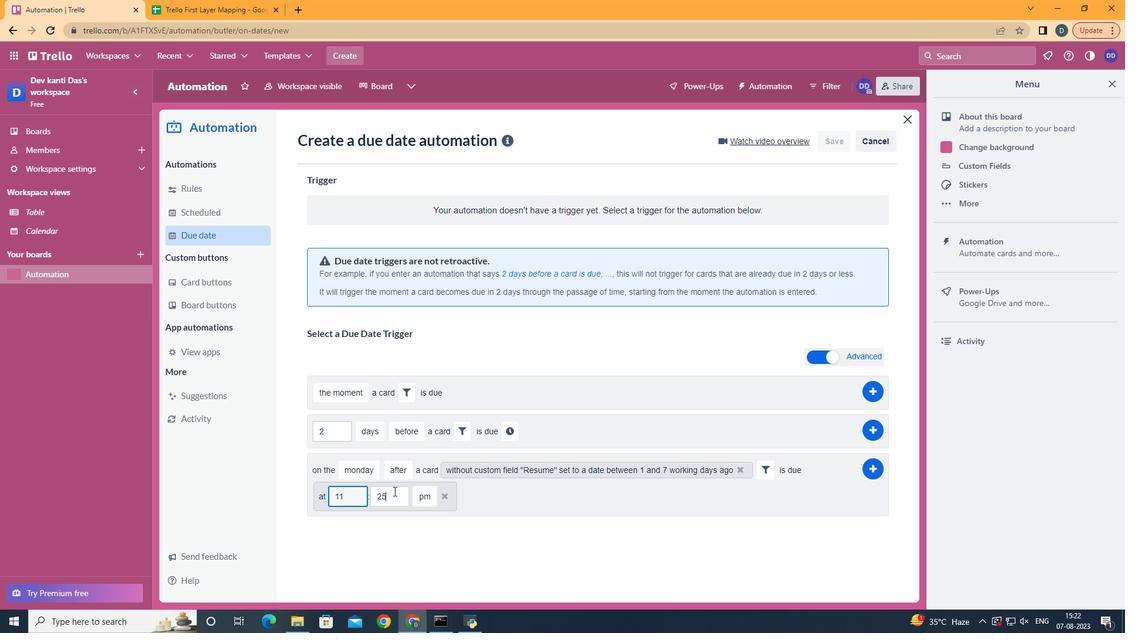 
Action: Mouse pressed left at (393, 491)
Screenshot: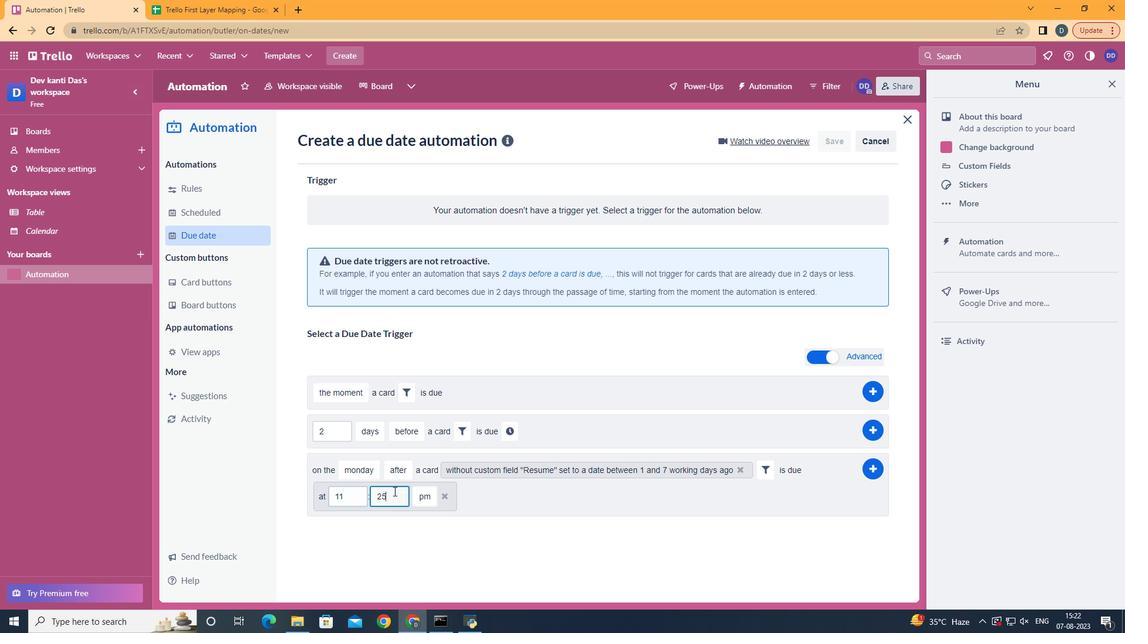 
Action: Key pressed <Key.backspace><Key.backspace>00
Screenshot: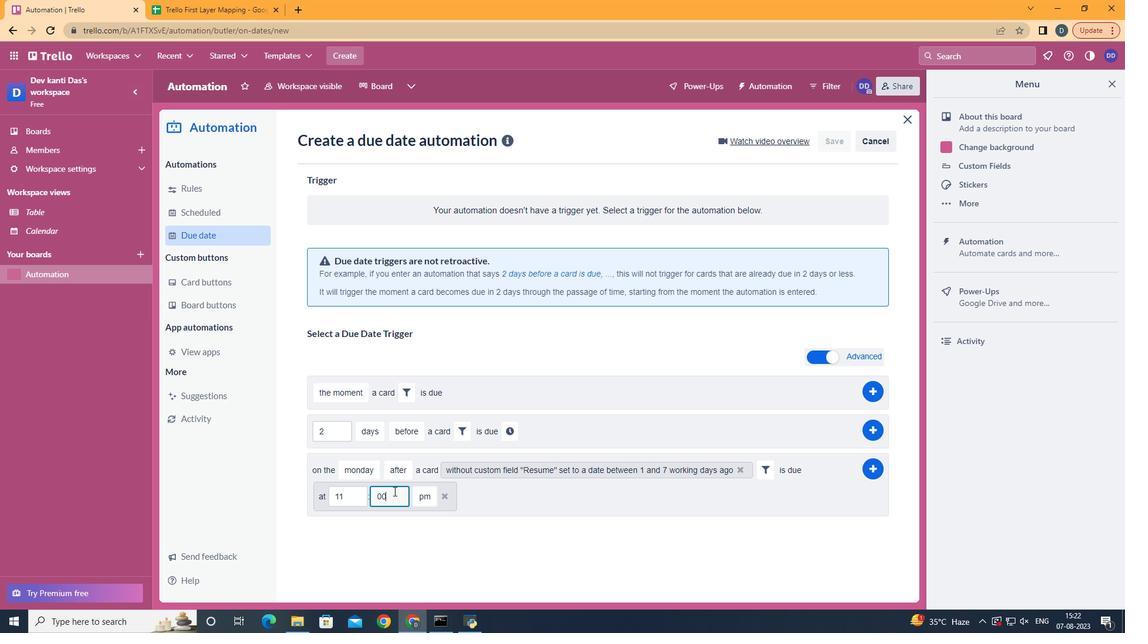 
Action: Mouse moved to (433, 517)
Screenshot: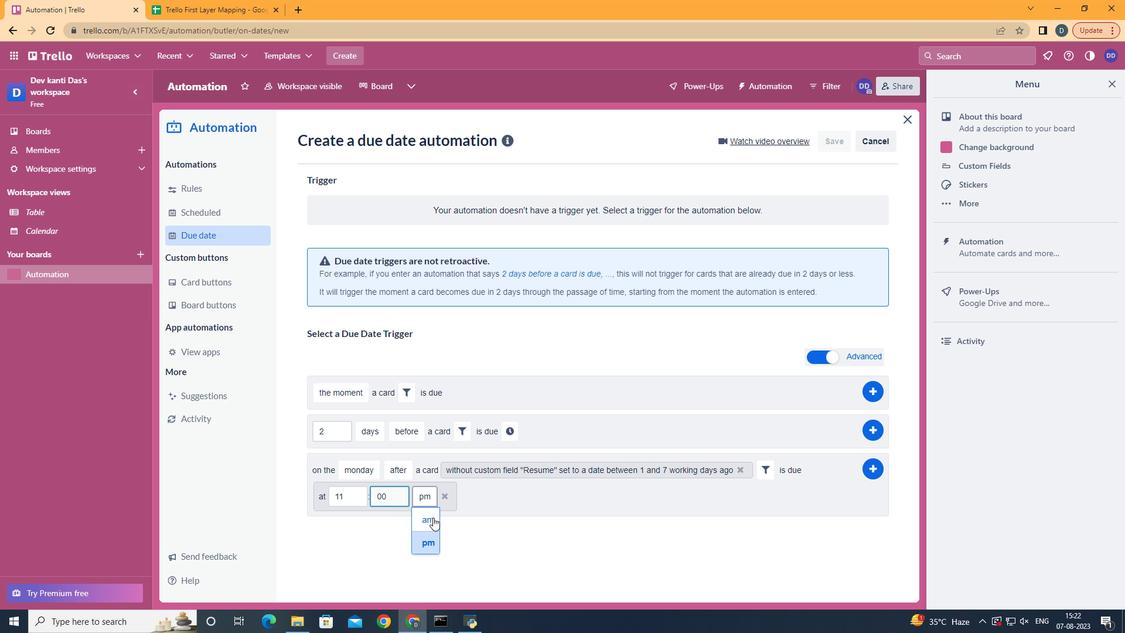 
Action: Mouse pressed left at (433, 517)
Screenshot: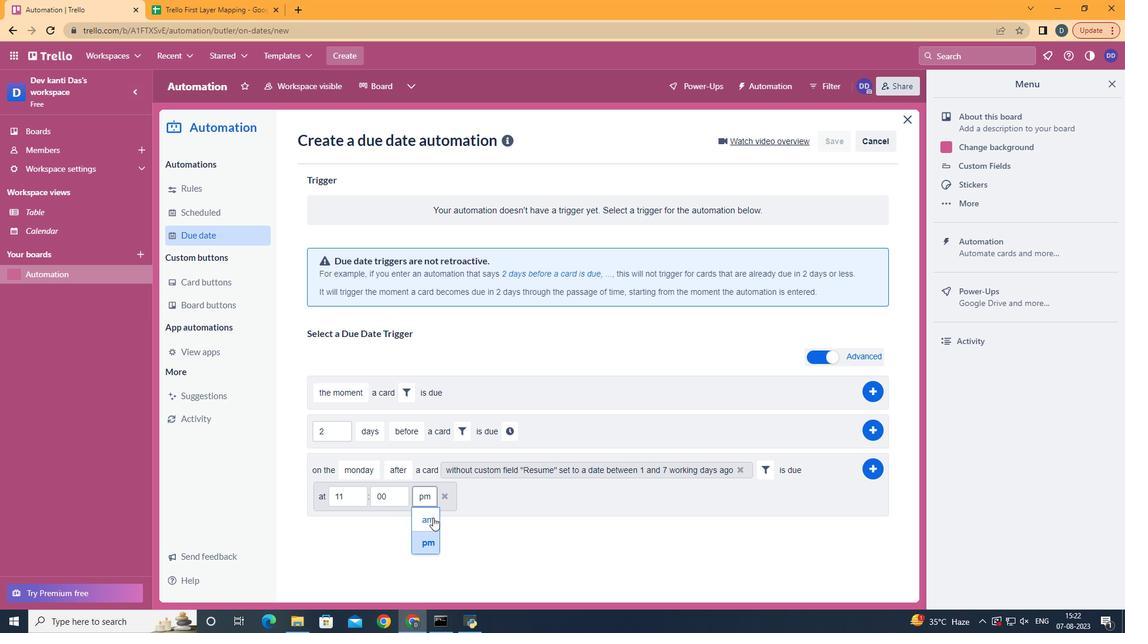 
Action: Mouse moved to (874, 469)
Screenshot: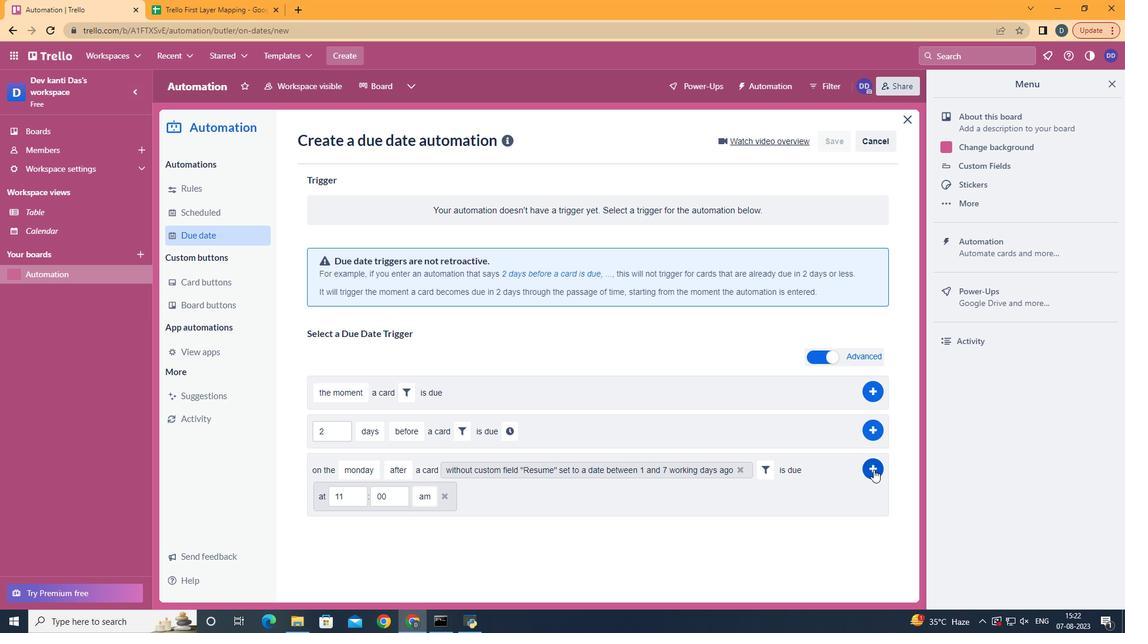 
Action: Mouse pressed left at (874, 469)
Screenshot: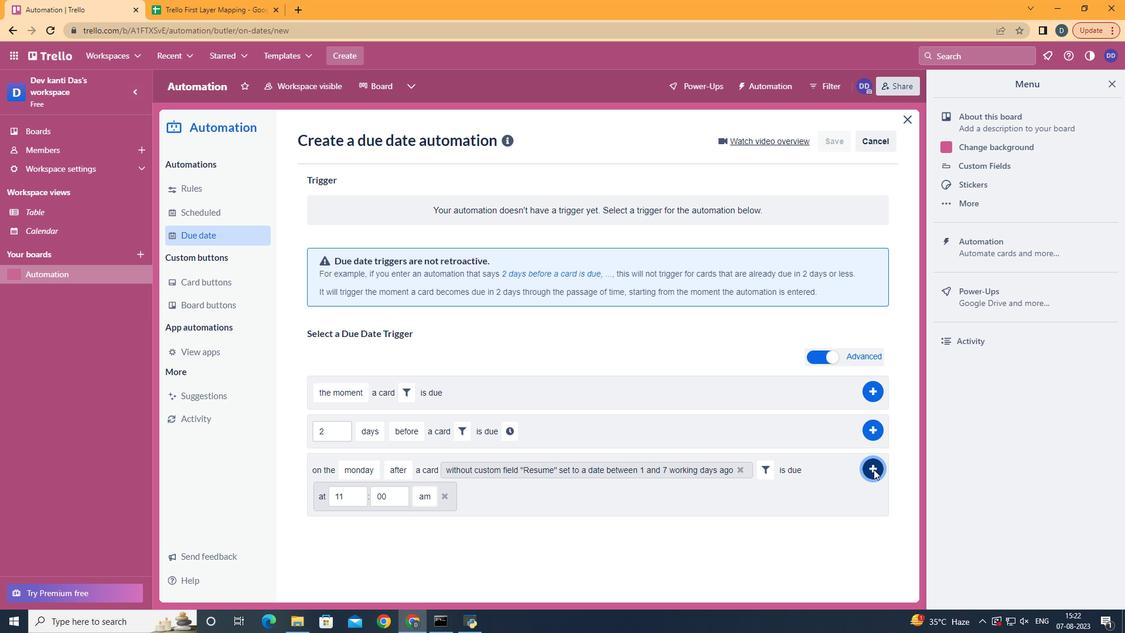 
Action: Mouse moved to (577, 229)
Screenshot: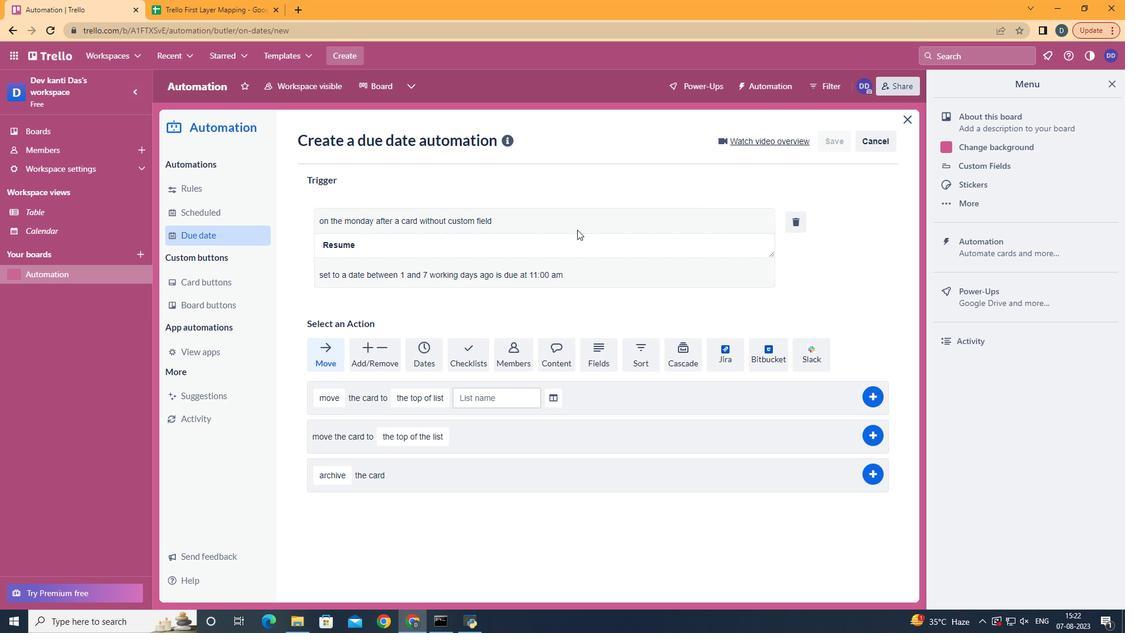 
